 Task: Add an event with the title Lunch and Learn: Effective Email Communication in the Workplace, date '2023/10/29', time 7:50 AM to 9:50 AMand add a description: Any defects, deviations, or non-conformities identified during the Quality Assurance Check will be documented and tracked. The team will assign severity levels and work with project stakeholders to determine appropriate corrective actions and resolutions.Select event color  Lavender . Add location for the event as: Luxor, Egypt, logged in from the account softage.4@softage.netand send the event invitation to softage.10@softage.net and softage.1@softage.net. Set a reminder for the event Weekly on Sunday
Action: Mouse moved to (75, 85)
Screenshot: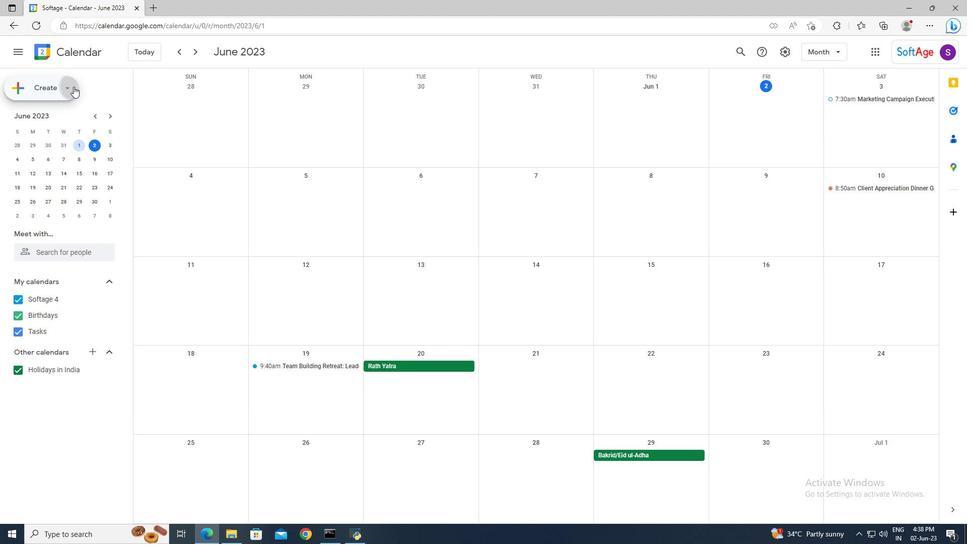 
Action: Mouse pressed left at (75, 85)
Screenshot: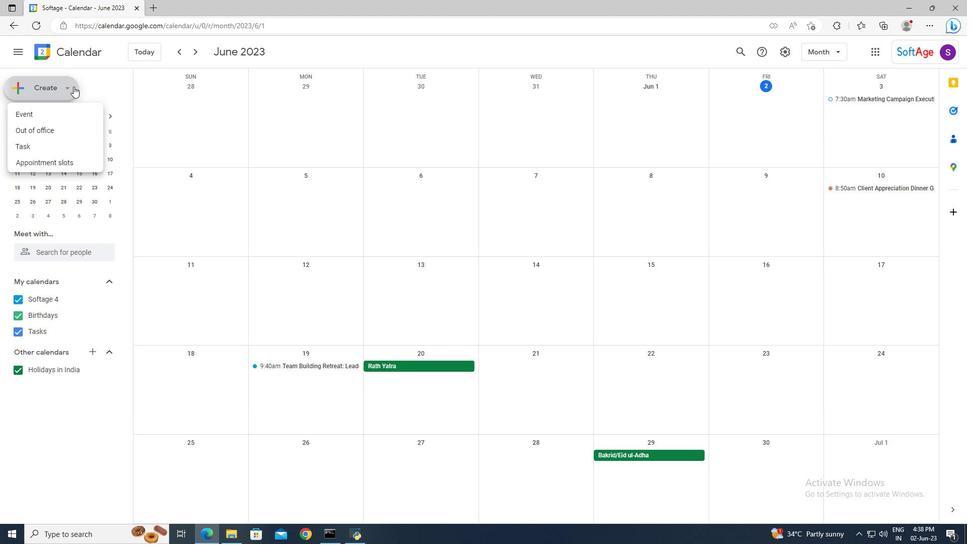 
Action: Mouse moved to (76, 111)
Screenshot: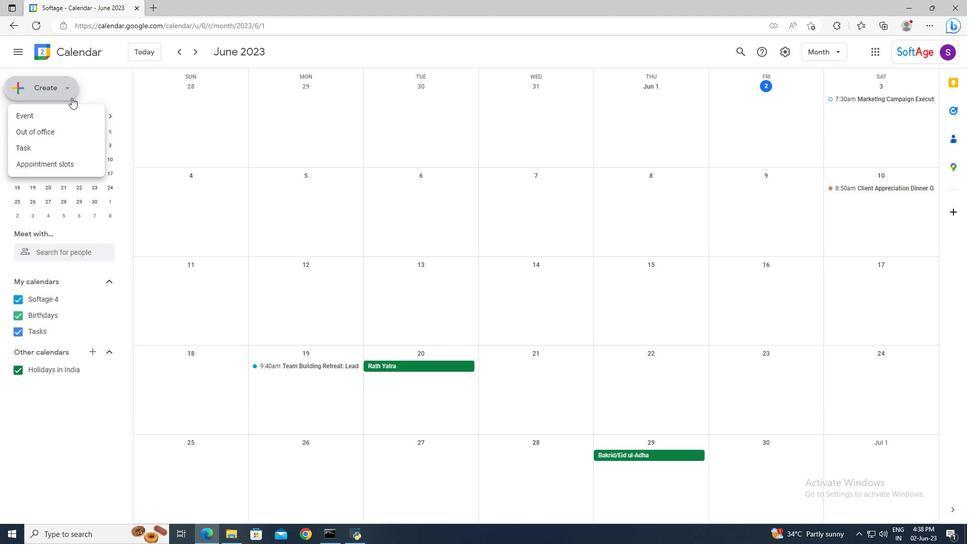 
Action: Mouse pressed left at (76, 111)
Screenshot: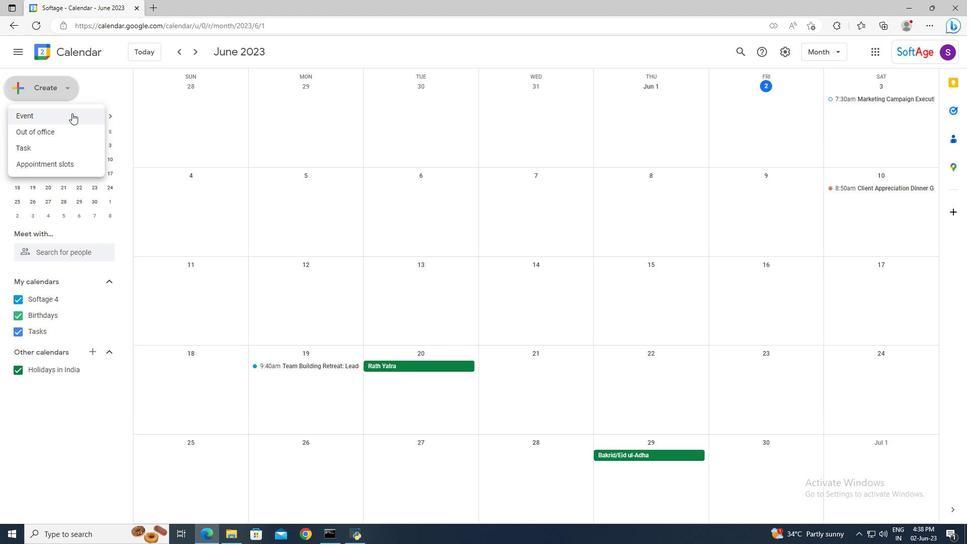 
Action: Mouse moved to (507, 335)
Screenshot: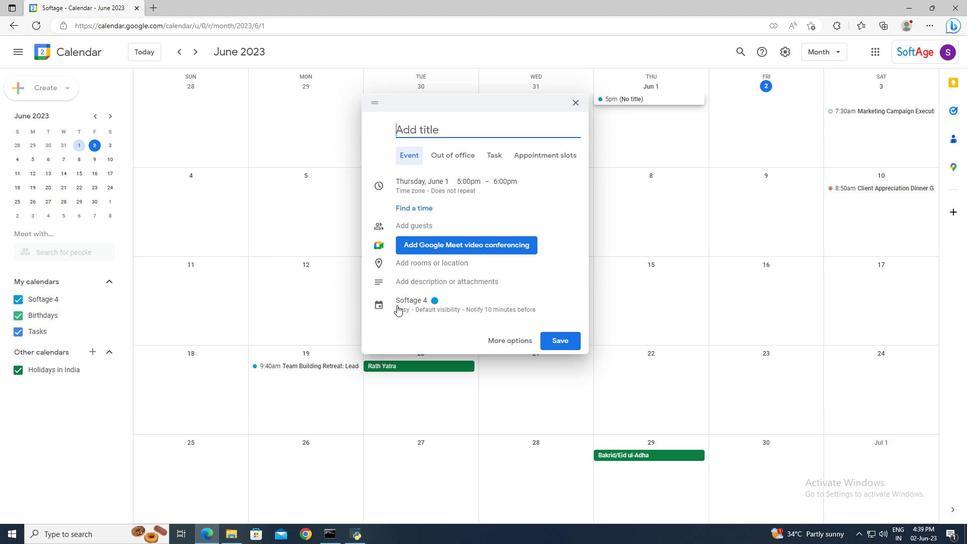 
Action: Mouse pressed left at (507, 335)
Screenshot: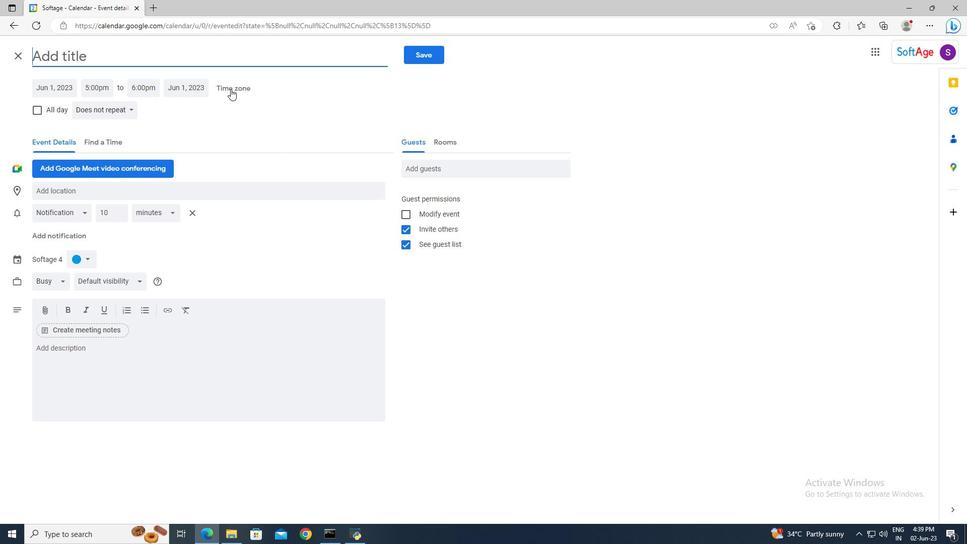 
Action: Mouse moved to (241, 61)
Screenshot: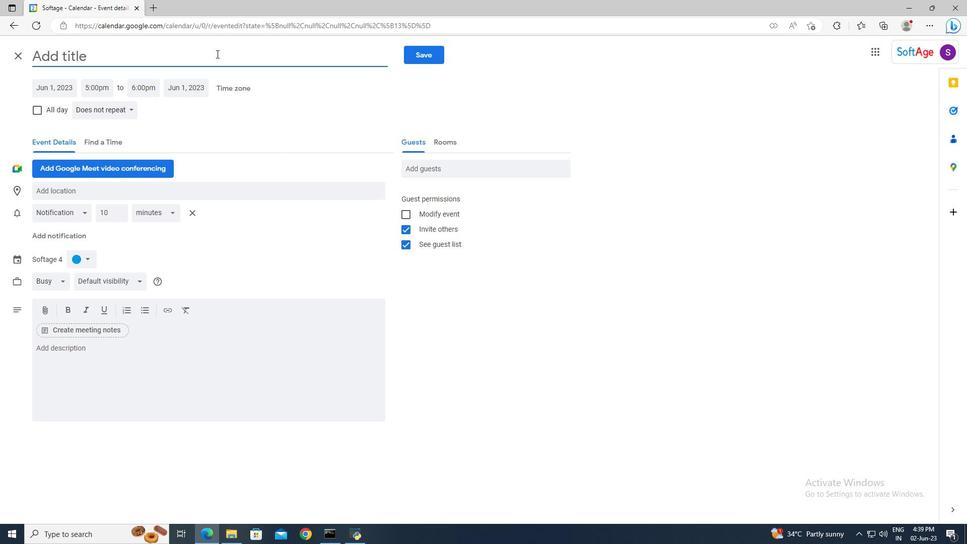 
Action: Mouse pressed left at (241, 61)
Screenshot: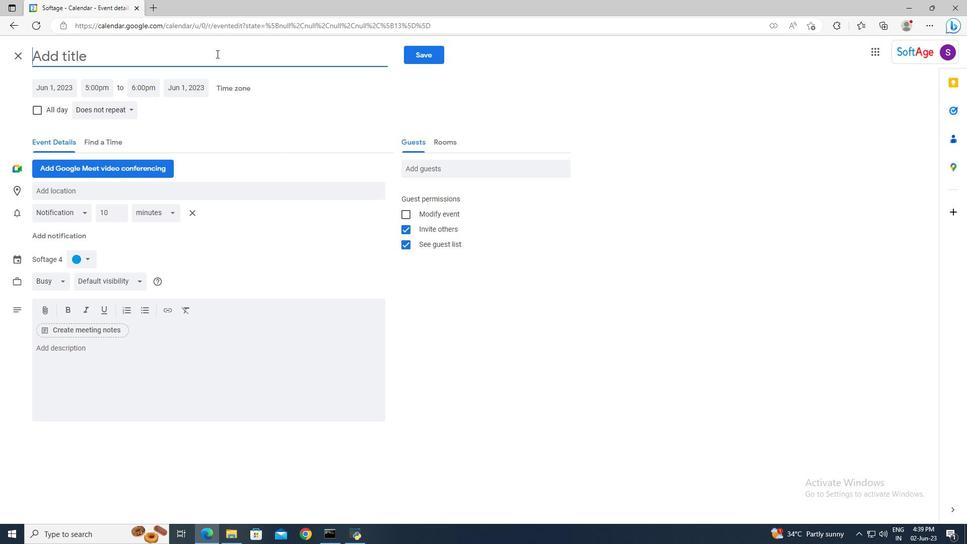 
Action: Key pressed <Key.shift>Lunch<Key.space>and<Key.space><Key.shift>Learn<Key.shift>:<Key.space><Key.shift>Effective<Key.space><Key.shift>Email<Key.space><Key.shift>Communication<Key.space>in<Key.space>the<Key.space><Key.shift_r>Workplace
Screenshot: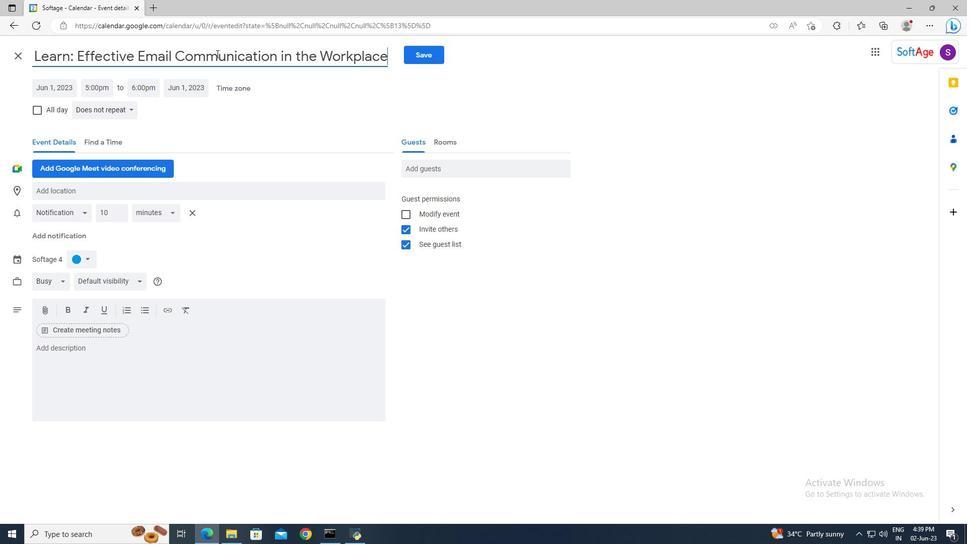 
Action: Mouse moved to (74, 88)
Screenshot: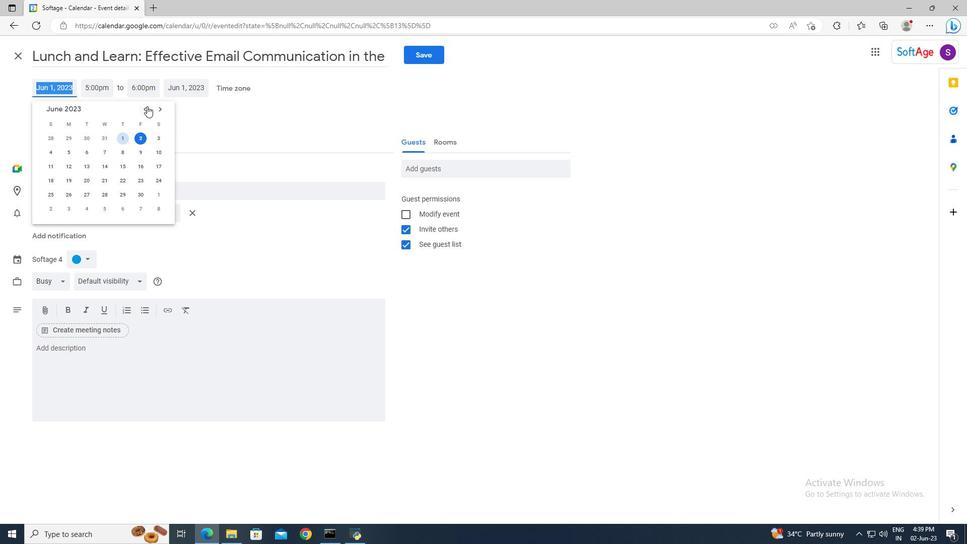 
Action: Mouse pressed left at (74, 88)
Screenshot: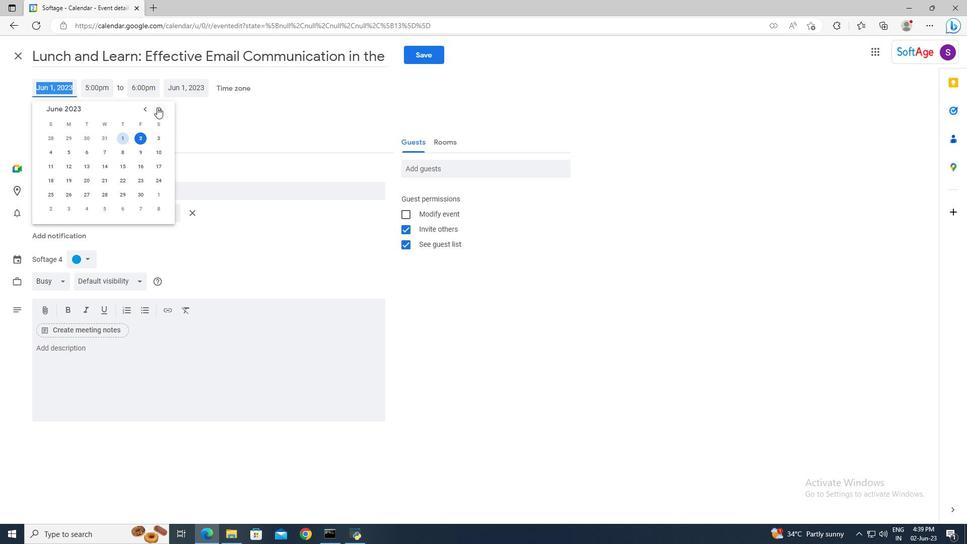 
Action: Mouse moved to (155, 107)
Screenshot: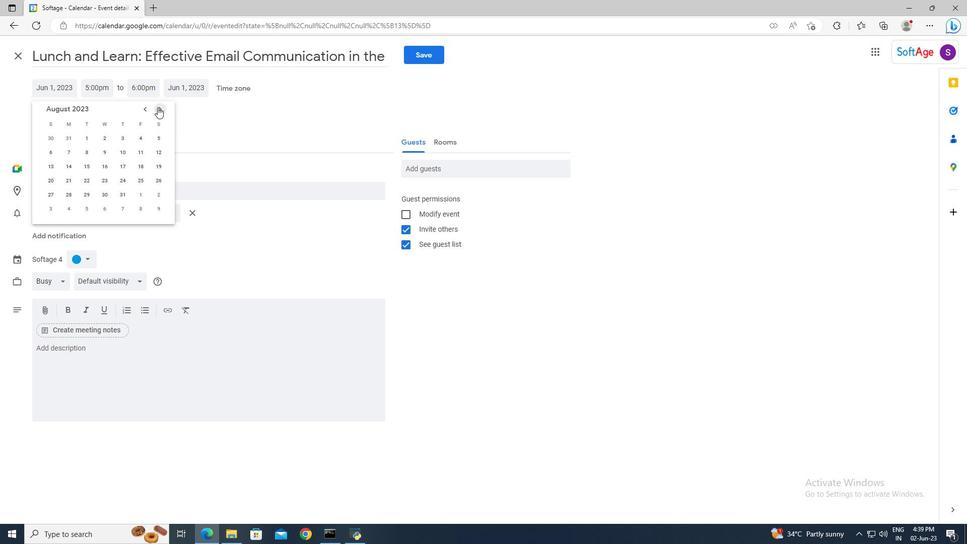 
Action: Mouse pressed left at (155, 107)
Screenshot: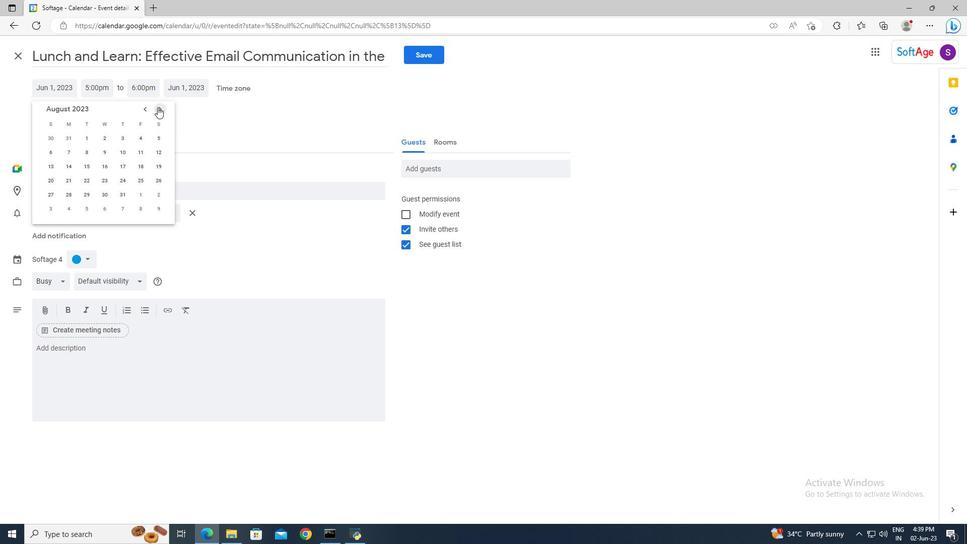 
Action: Mouse pressed left at (155, 107)
Screenshot: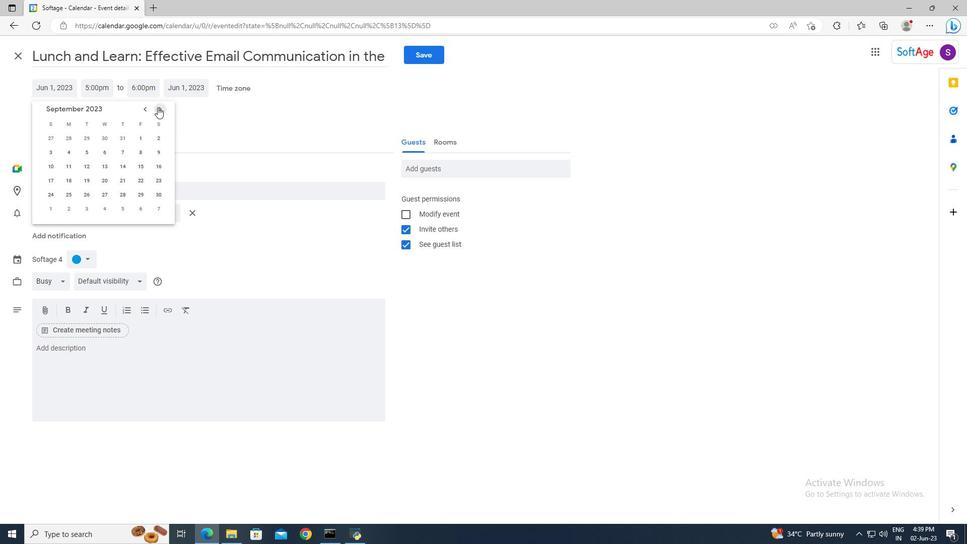 
Action: Mouse pressed left at (155, 107)
Screenshot: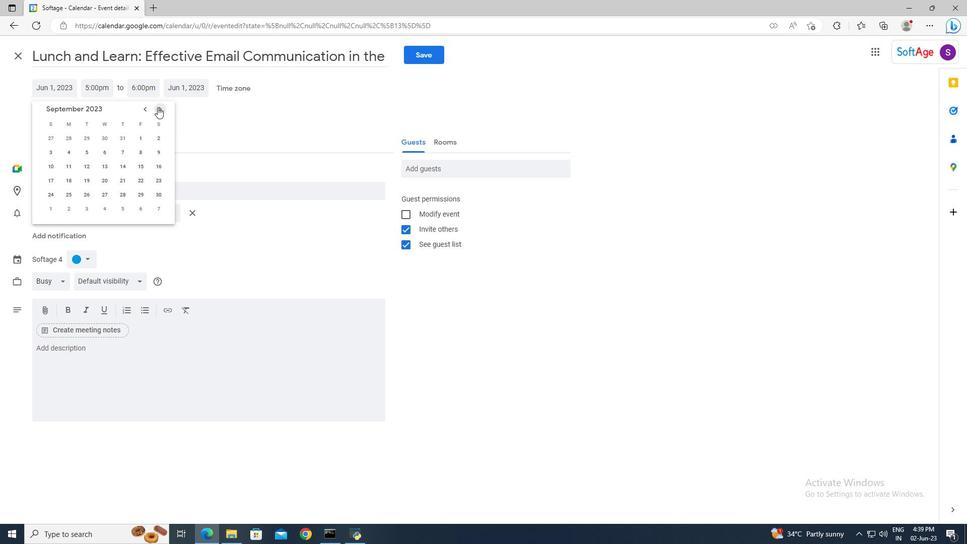 
Action: Mouse pressed left at (155, 107)
Screenshot: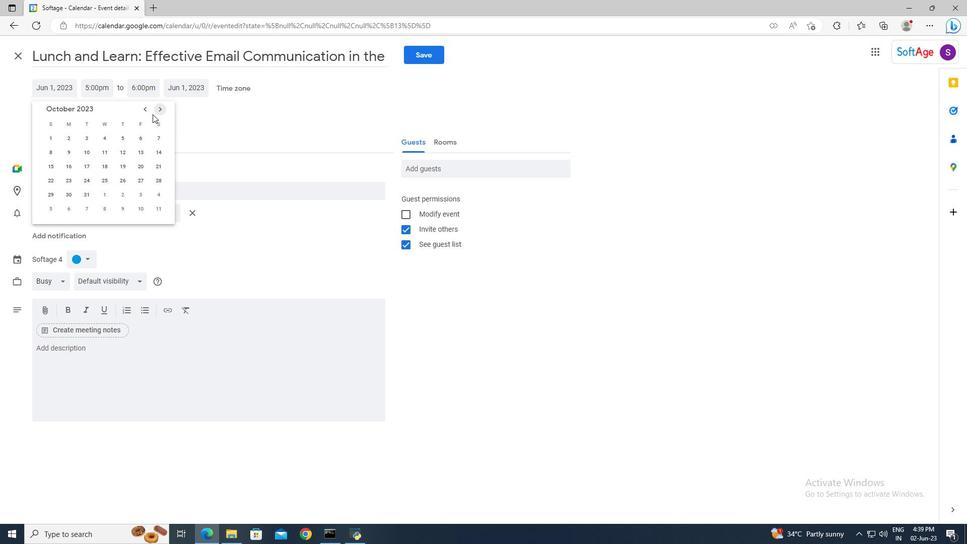 
Action: Mouse moved to (48, 194)
Screenshot: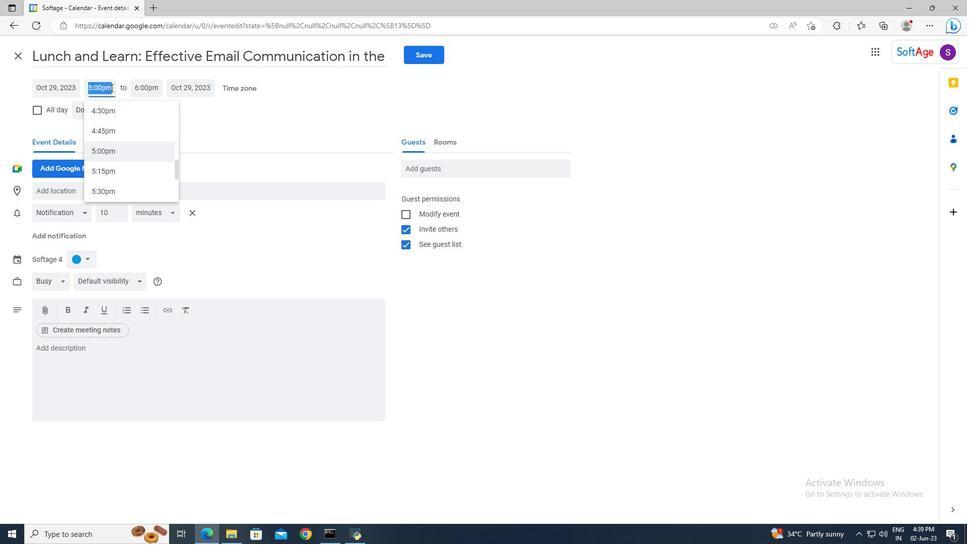 
Action: Mouse pressed left at (48, 194)
Screenshot: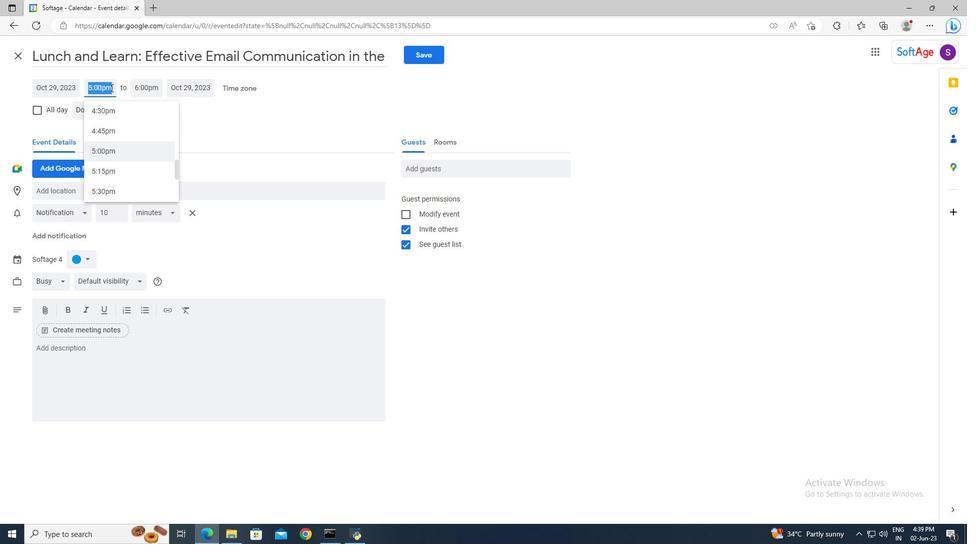 
Action: Mouse moved to (105, 89)
Screenshot: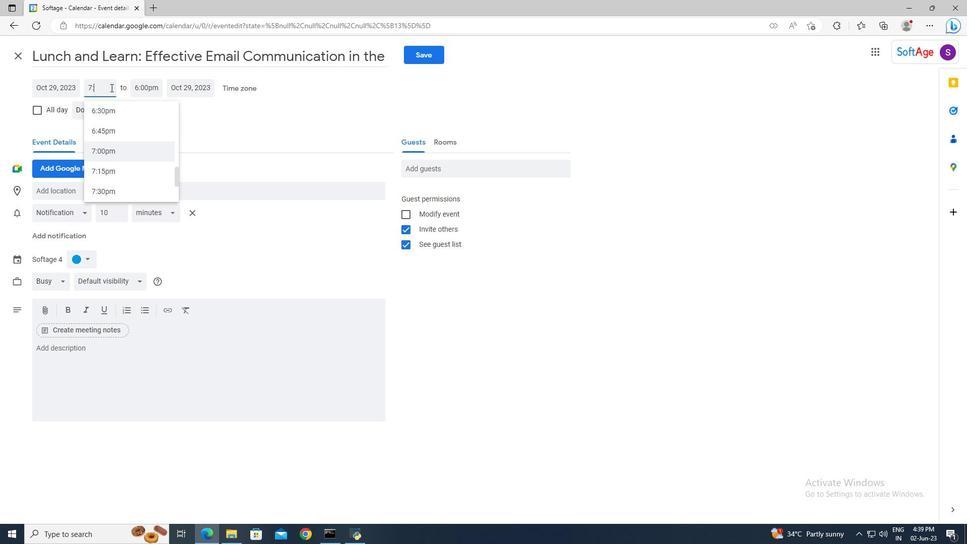
Action: Mouse pressed left at (105, 89)
Screenshot: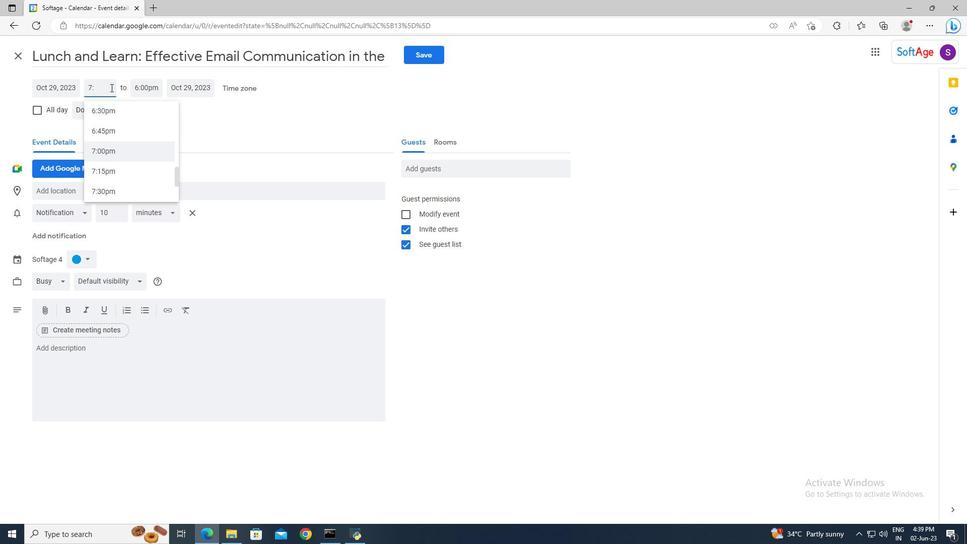 
Action: Key pressed 7<Key.shift>:50am<Key.enter><Key.tab>9<Key.shift>:50am<Key.enter>
Screenshot: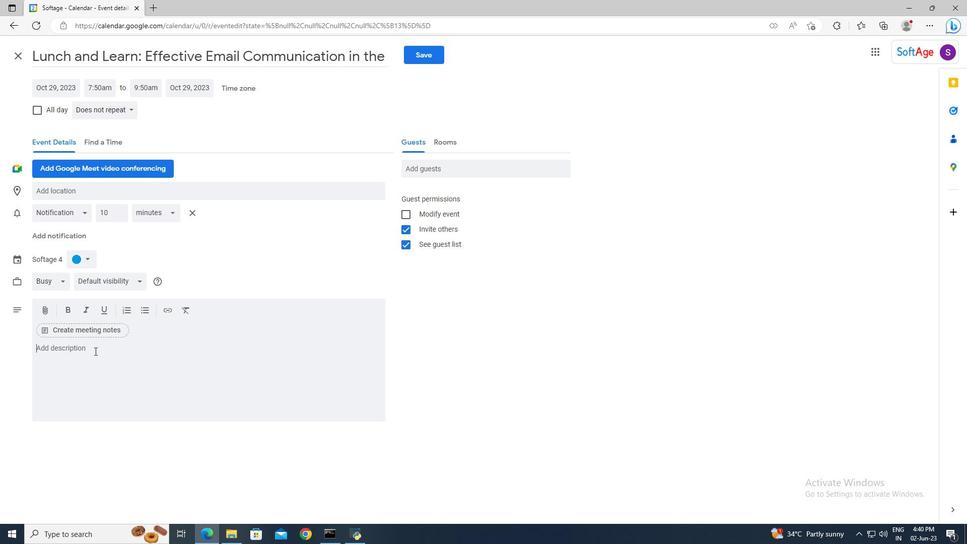 
Action: Mouse moved to (98, 347)
Screenshot: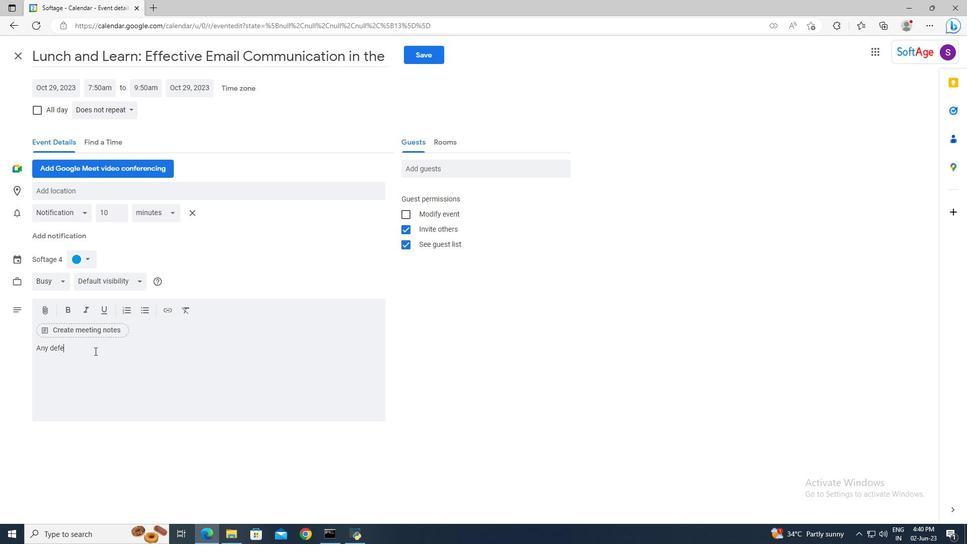 
Action: Mouse pressed left at (98, 347)
Screenshot: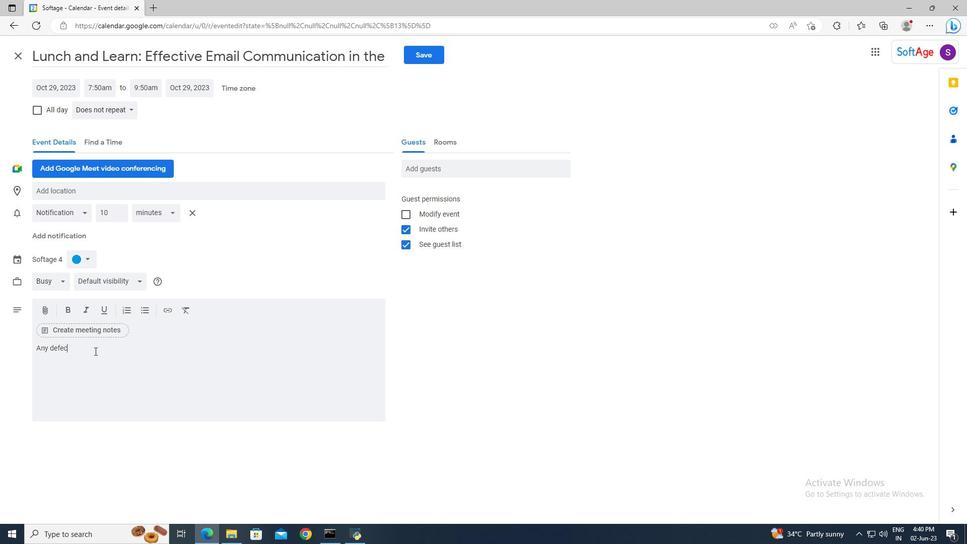 
Action: Key pressed <Key.shift><Key.shift><Key.shift><Key.shift><Key.shift><Key.shift><Key.shift><Key.shift><Key.shift><Key.shift><Key.shift><Key.shift><Key.shift>Any<Key.space>defects,<Key.space>deviations,<Key.space>or<Key.space>non-conformities<Key.space>identified<Key.space>during<Key.space>the<Key.space><Key.shift>Quality<Key.space><Key.shift>Assurance<Key.space><Key.shift>Check<Key.space>will<Key.space>be<Key.space>documented<Key.space>and<Key.space>tracked.<Key.space><Key.shift>The<Key.space>team<Key.space>will<Key.space>assign<Key.space>severity<Key.space>levels<Key.space>and<Key.space>work<Key.space>with<Key.space>project<Key.space>stakeholders<Key.space>to<Key.space>determine<Key.space>appropriate<Key.space>core<Key.backspace>rective<Key.space>actions<Key.space>and<Key.space>resolutions.
Screenshot: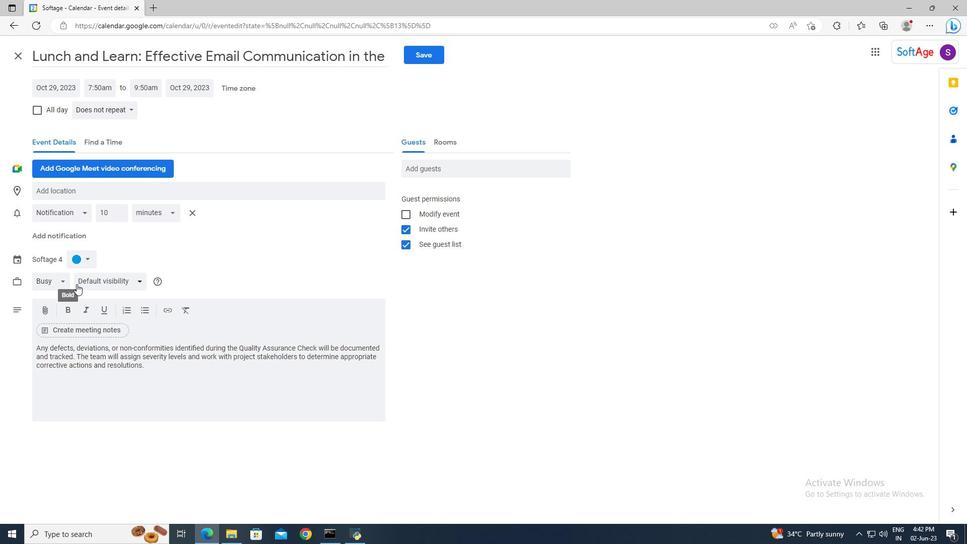 
Action: Mouse moved to (66, 195)
Screenshot: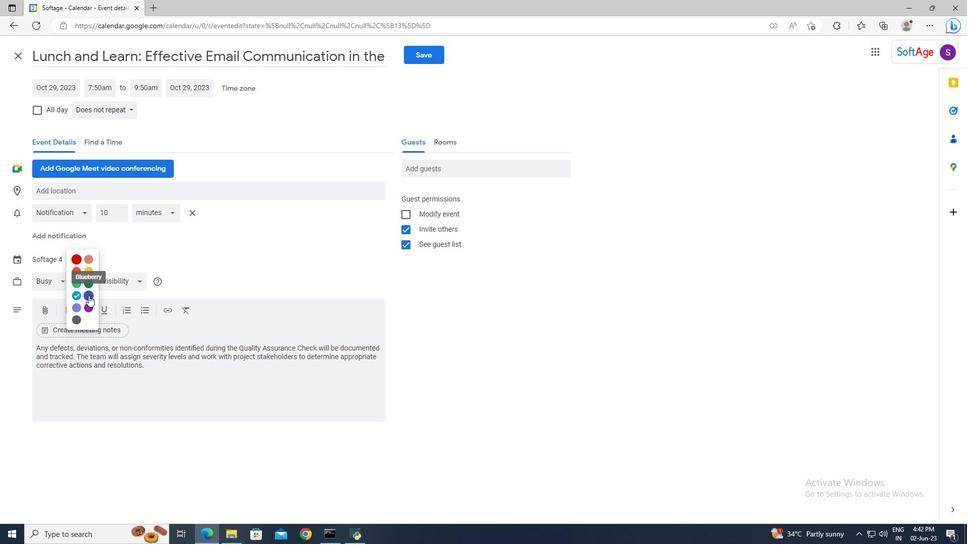 
Action: Mouse pressed left at (66, 195)
Screenshot: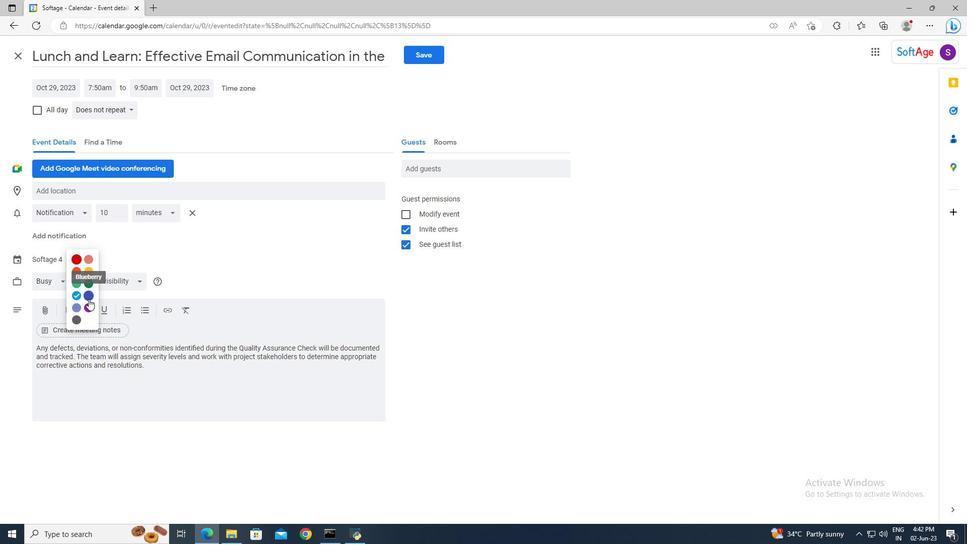 
Action: Key pressed <Key.shift>Lavender
Screenshot: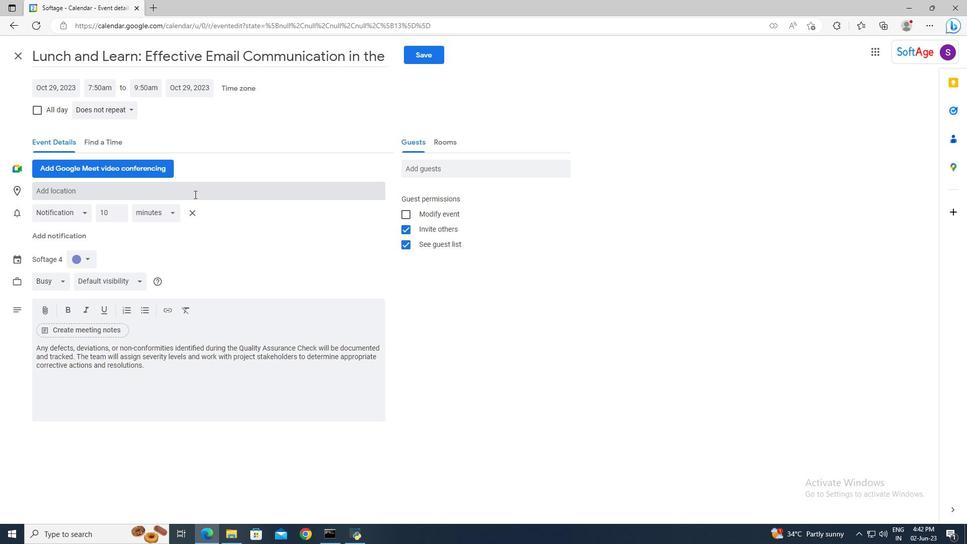 
Action: Mouse moved to (73, 86)
Screenshot: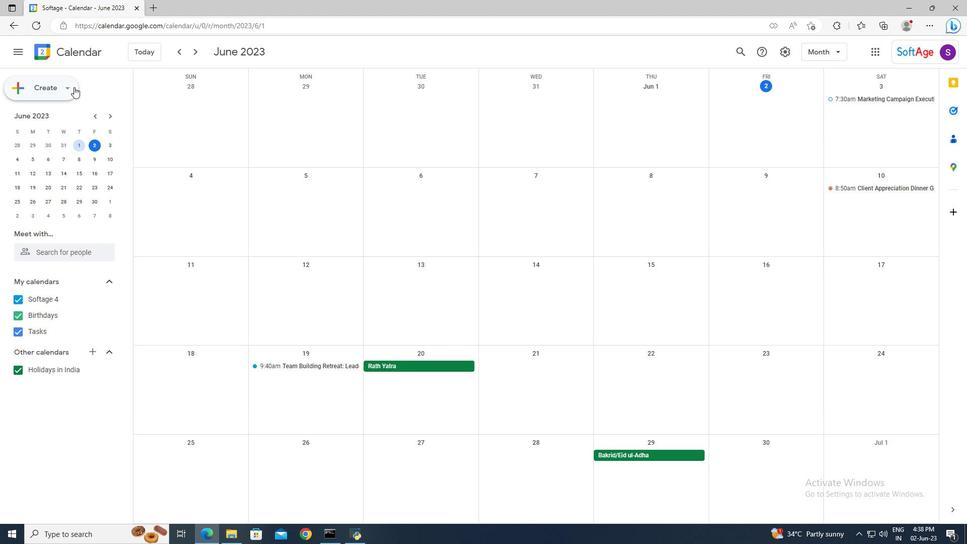 
Action: Mouse pressed left at (73, 86)
Screenshot: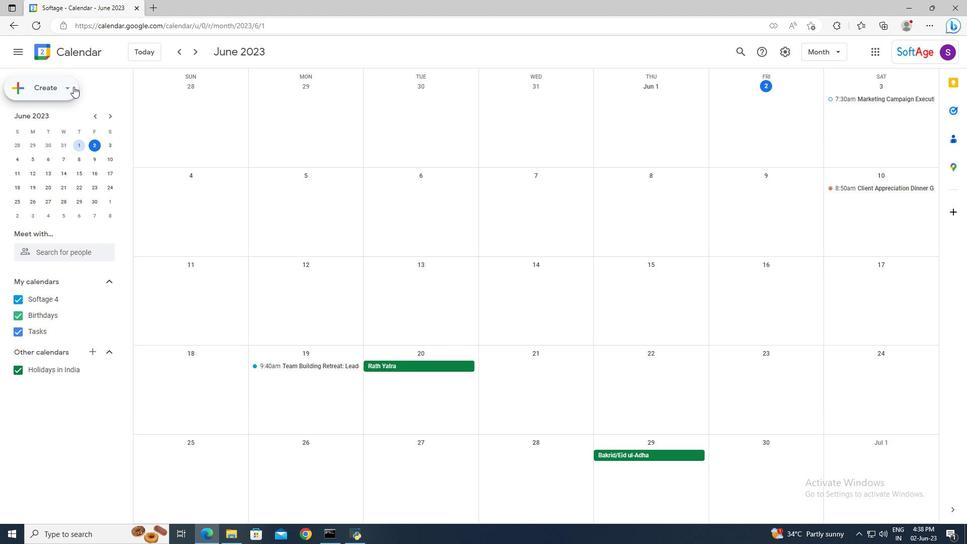 
Action: Mouse moved to (72, 113)
Screenshot: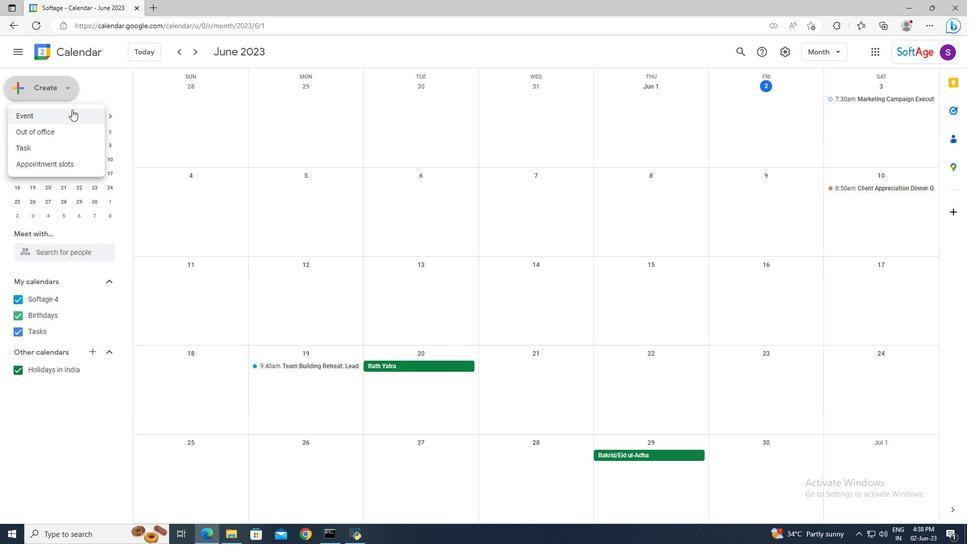 
Action: Mouse pressed left at (72, 113)
Screenshot: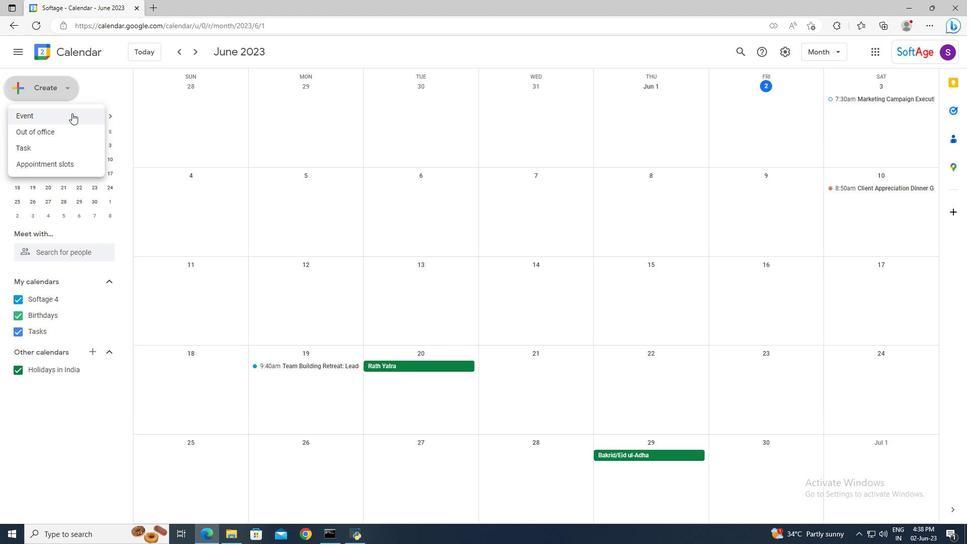 
Action: Mouse moved to (502, 343)
Screenshot: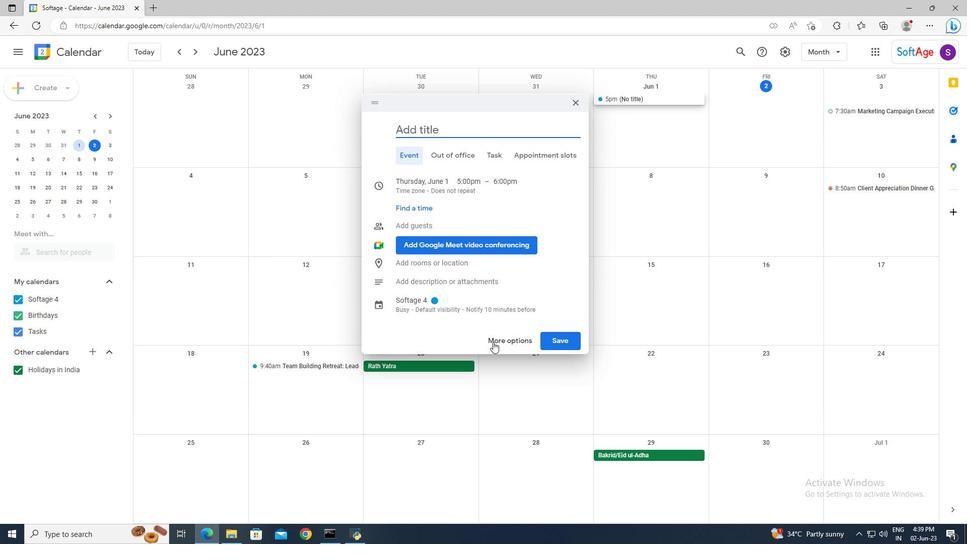 
Action: Mouse pressed left at (502, 343)
Screenshot: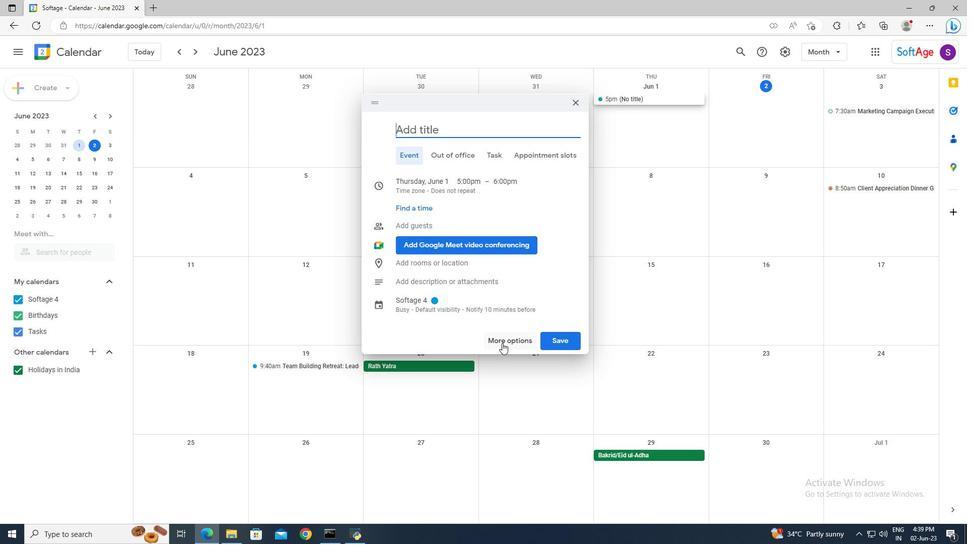 
Action: Mouse moved to (216, 53)
Screenshot: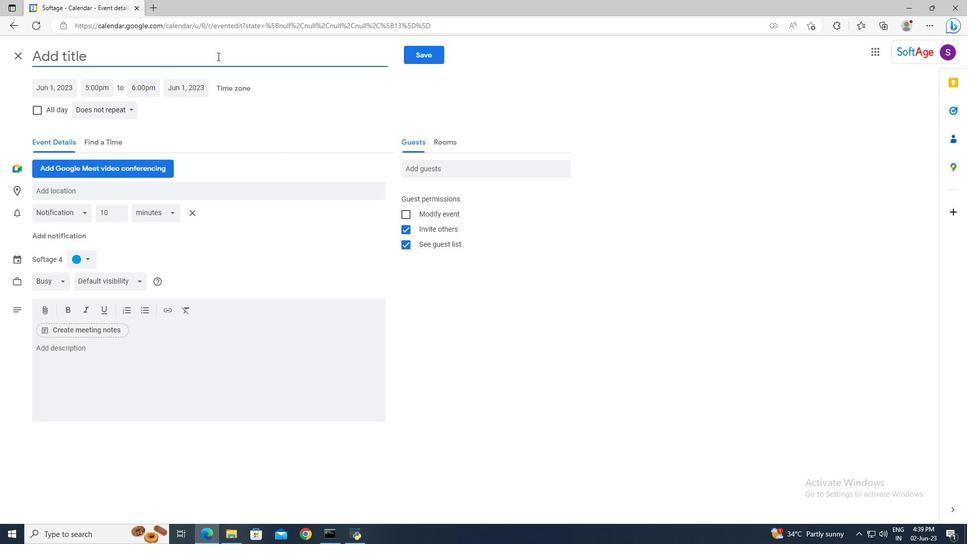 
Action: Mouse pressed left at (216, 53)
Screenshot: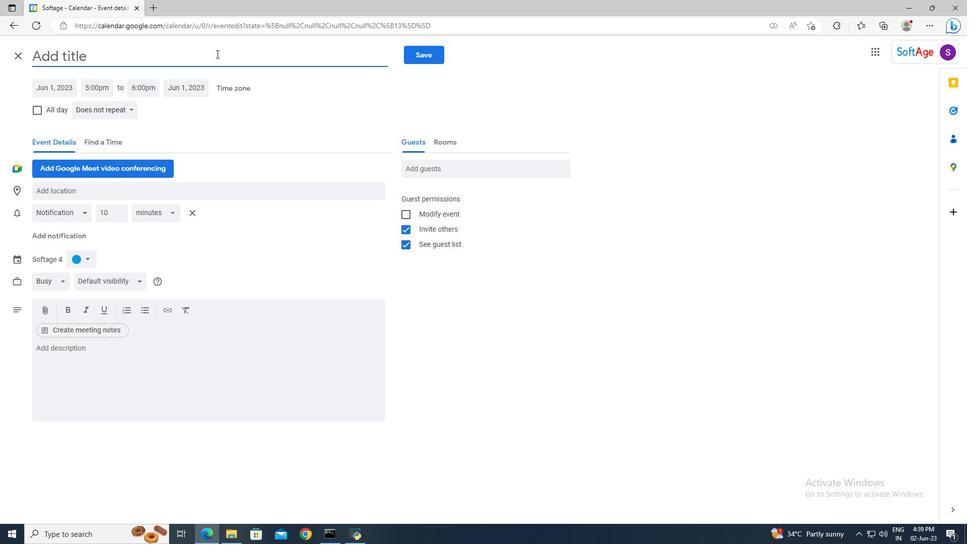 
Action: Key pressed <Key.shift>Lunch<Key.space>and<Key.space><Key.shift>Learn<Key.shift>:<Key.space><Key.shift>Effective<Key.space><Key.shift>Email<Key.space><Key.shift>Communication<Key.space>in<Key.space>the<Key.space><Key.shift><Key.shift><Key.shift><Key.shift><Key.shift><Key.shift><Key.shift><Key.shift><Key.shift><Key.shift><Key.shift>Workplace
Screenshot: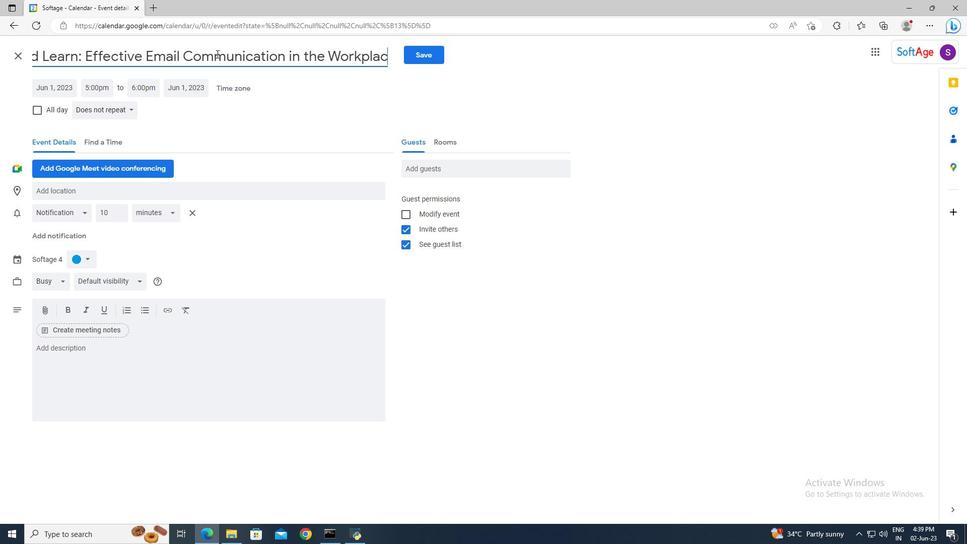 
Action: Mouse moved to (67, 88)
Screenshot: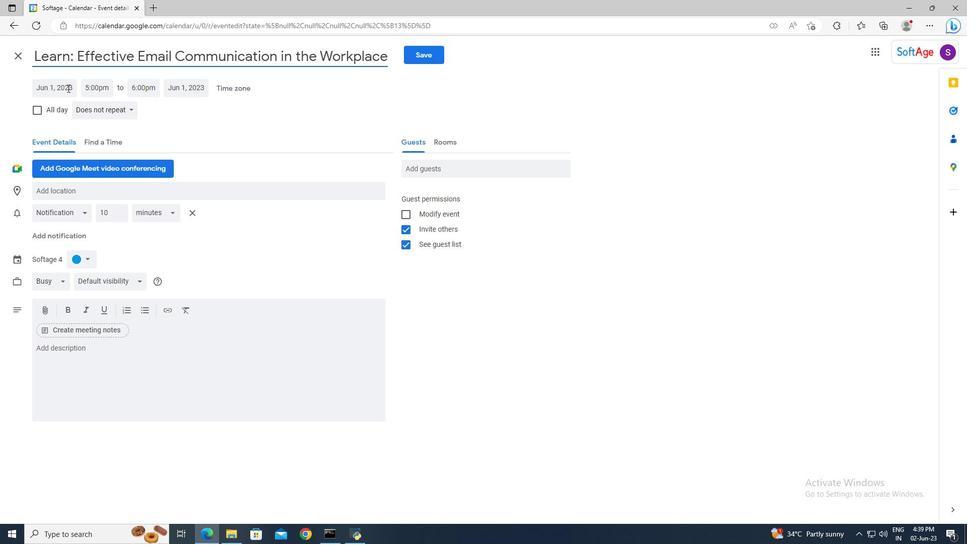 
Action: Mouse pressed left at (67, 88)
Screenshot: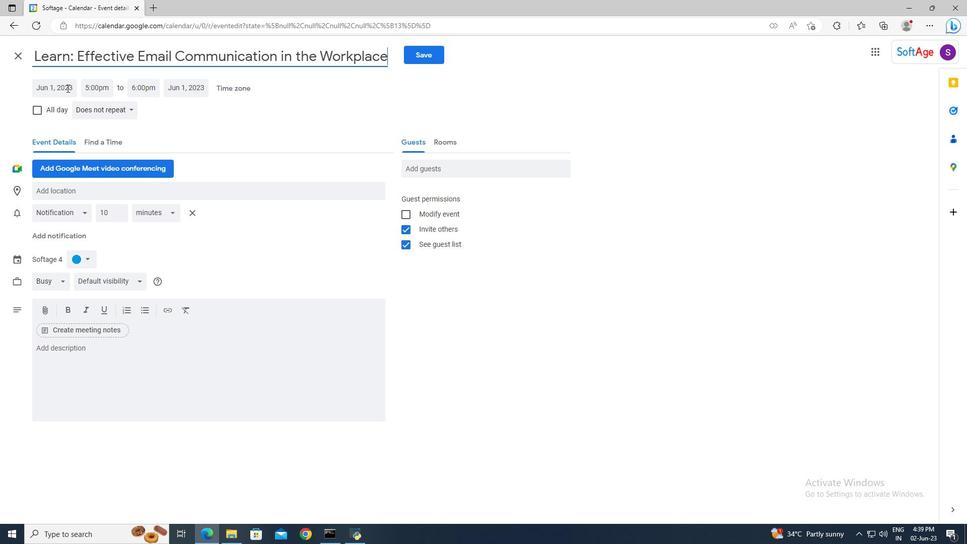 
Action: Mouse moved to (157, 107)
Screenshot: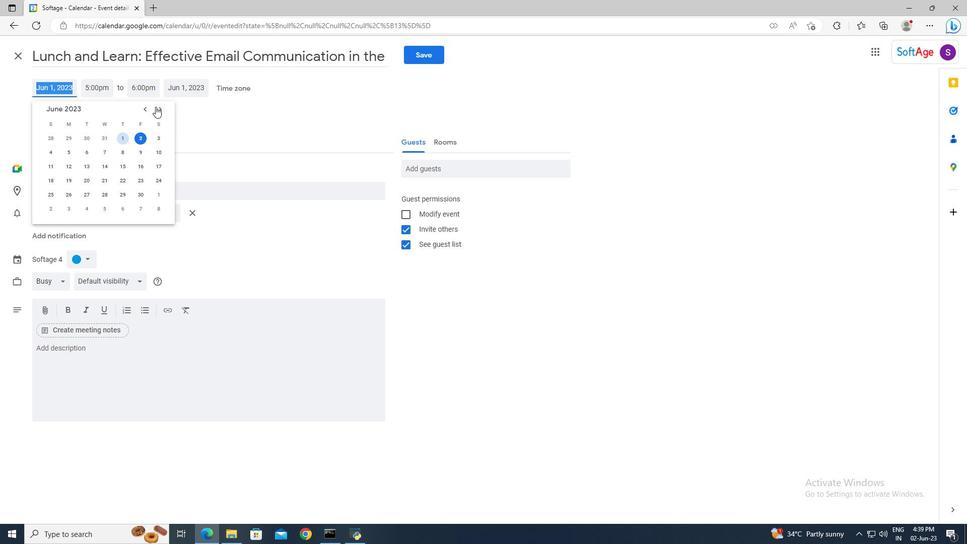 
Action: Mouse pressed left at (157, 107)
Screenshot: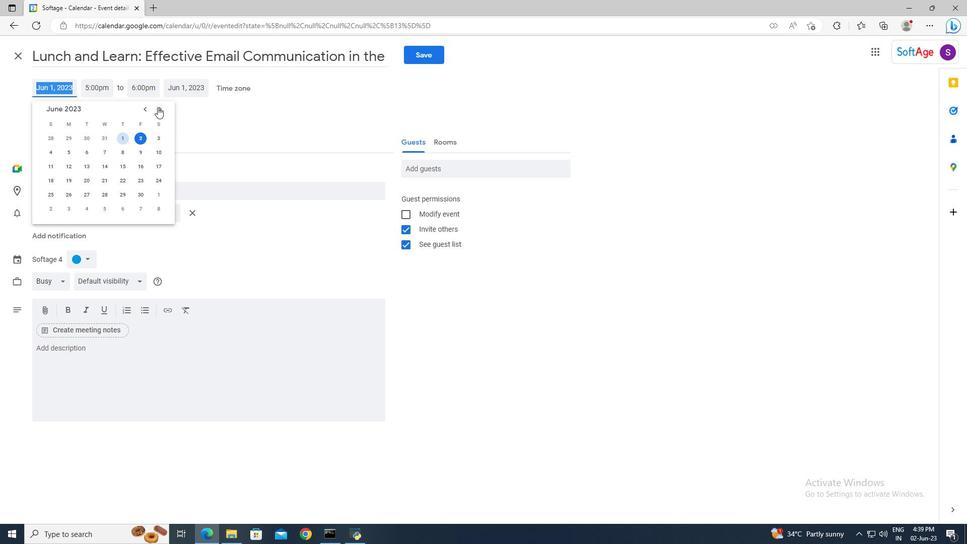 
Action: Mouse pressed left at (157, 107)
Screenshot: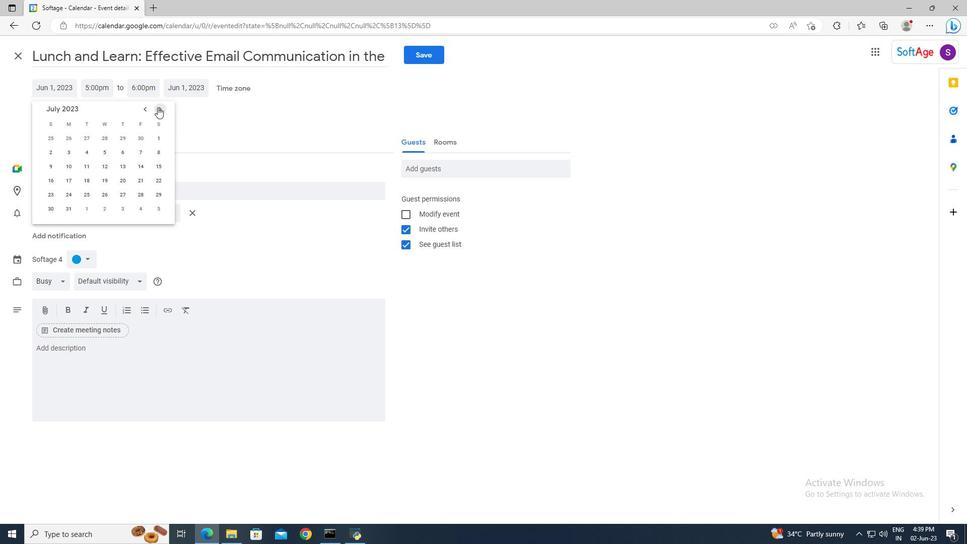 
Action: Mouse pressed left at (157, 107)
Screenshot: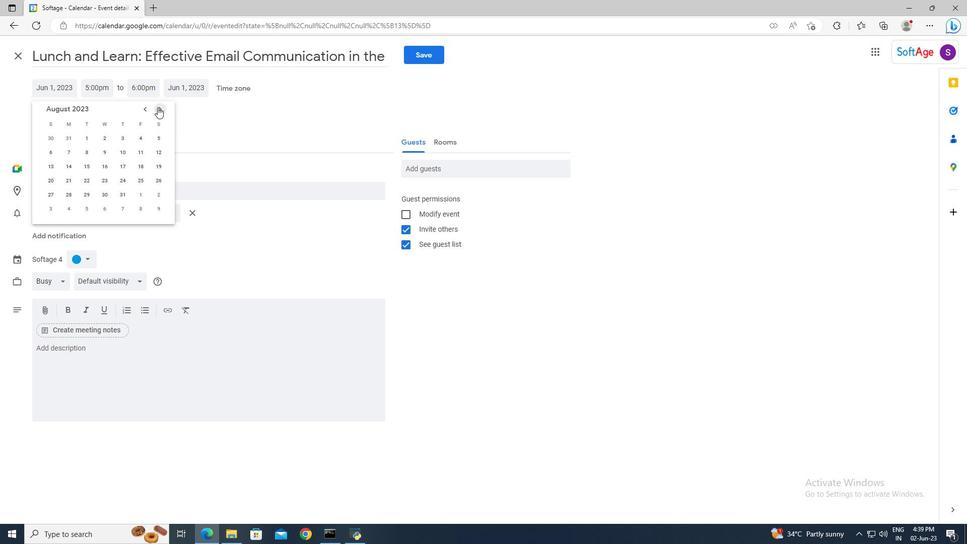 
Action: Mouse pressed left at (157, 107)
Screenshot: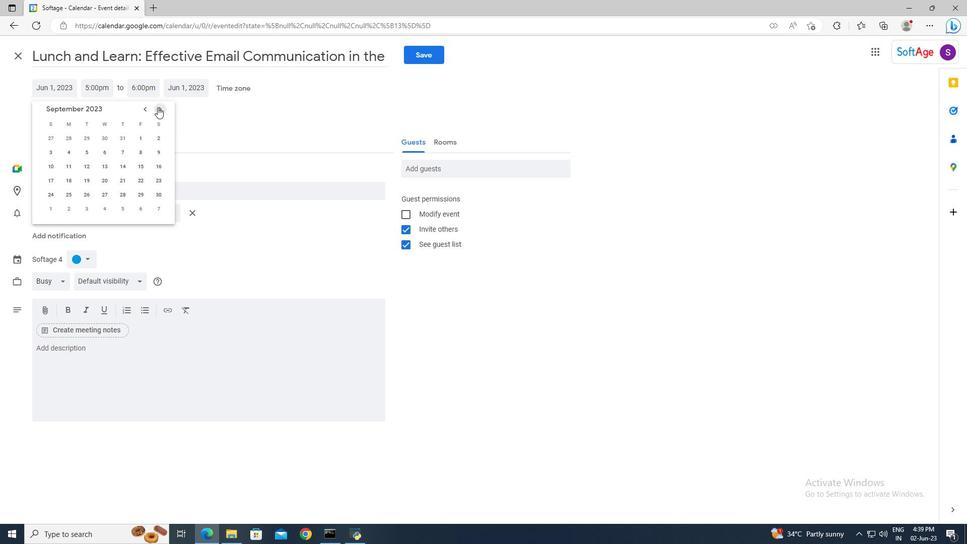 
Action: Mouse moved to (50, 193)
Screenshot: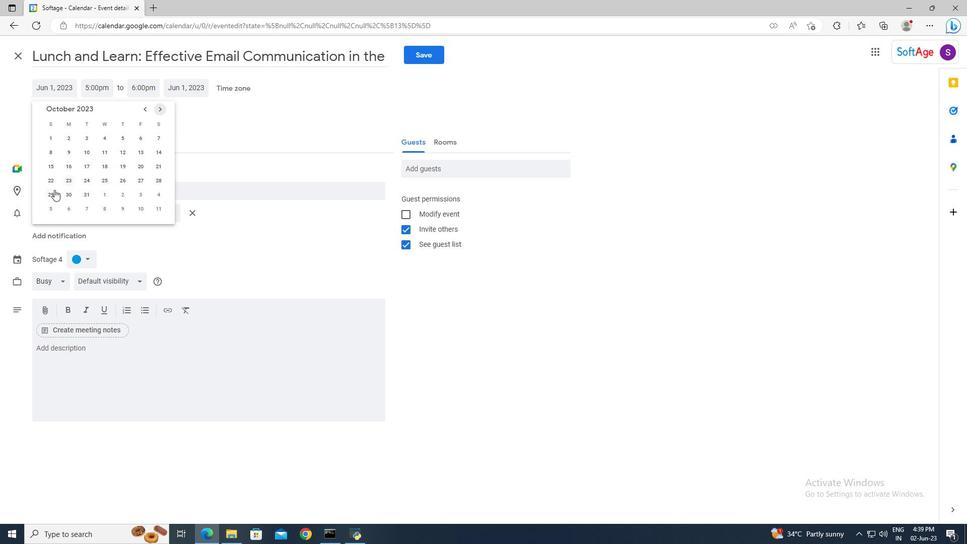 
Action: Mouse pressed left at (50, 193)
Screenshot: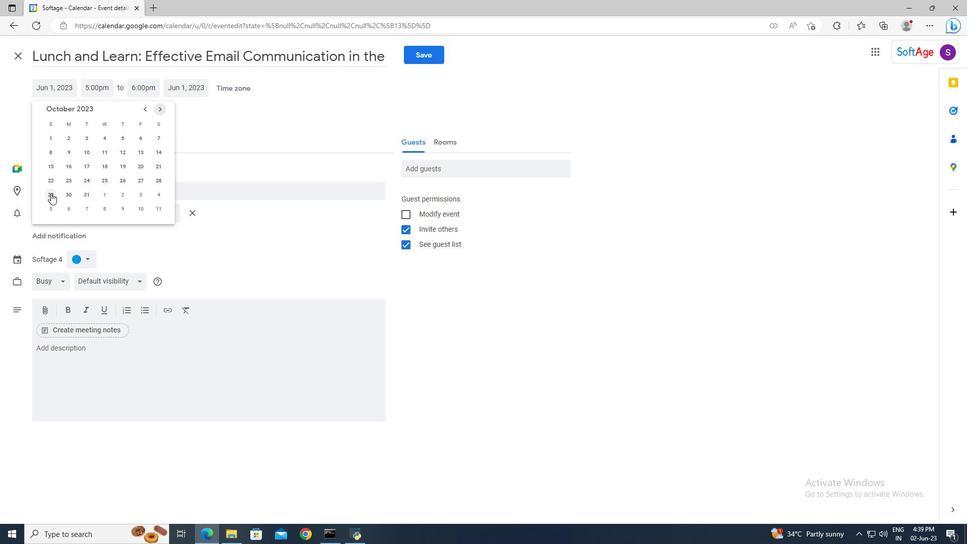 
Action: Mouse moved to (110, 87)
Screenshot: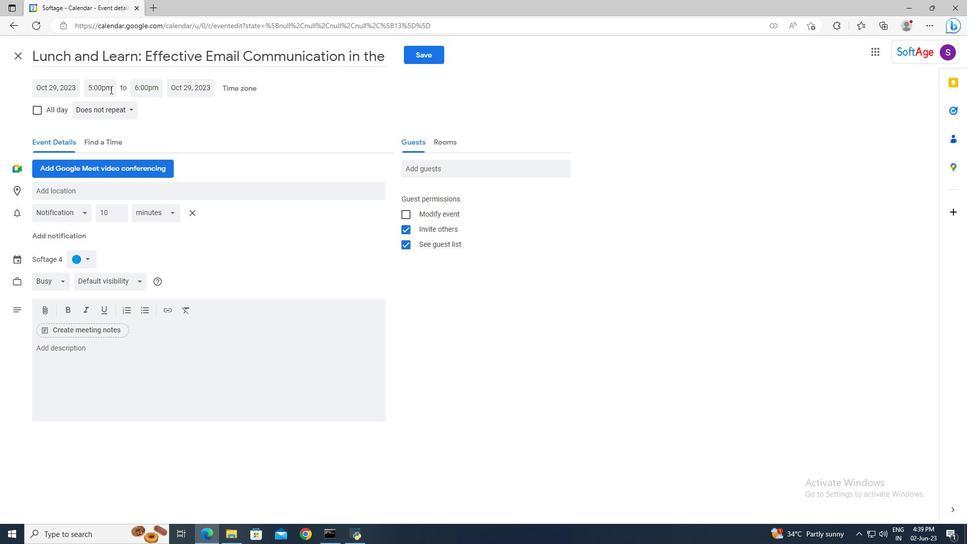 
Action: Mouse pressed left at (110, 87)
Screenshot: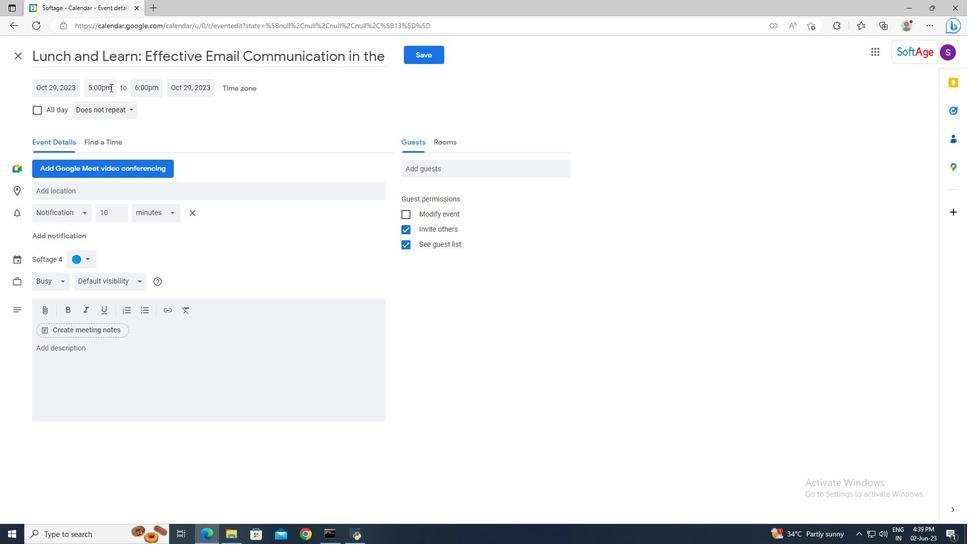
Action: Key pressed 7<Key.shift>:50am<Key.enter><Key.tab>9<Key.shift>:50<Key.enter>
Screenshot: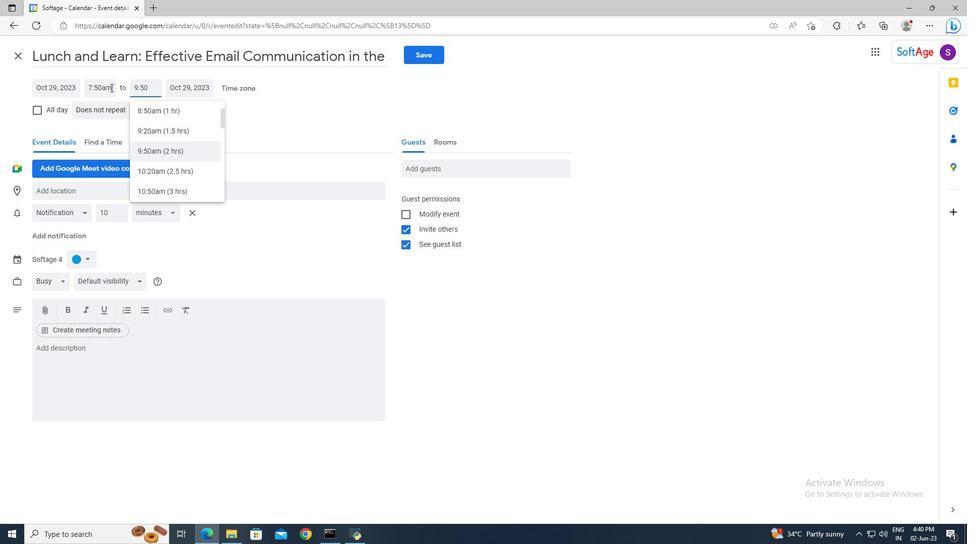 
Action: Mouse moved to (94, 351)
Screenshot: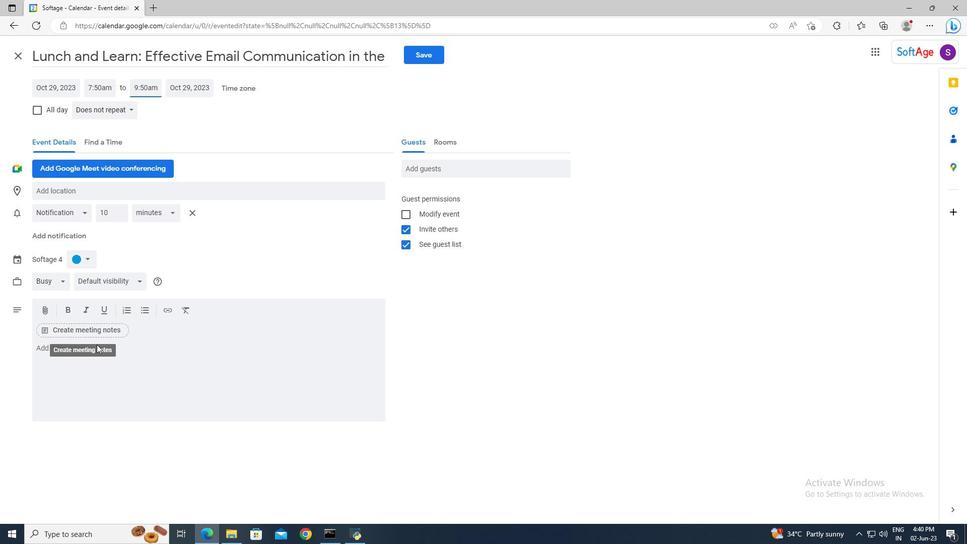
Action: Mouse pressed left at (94, 351)
Screenshot: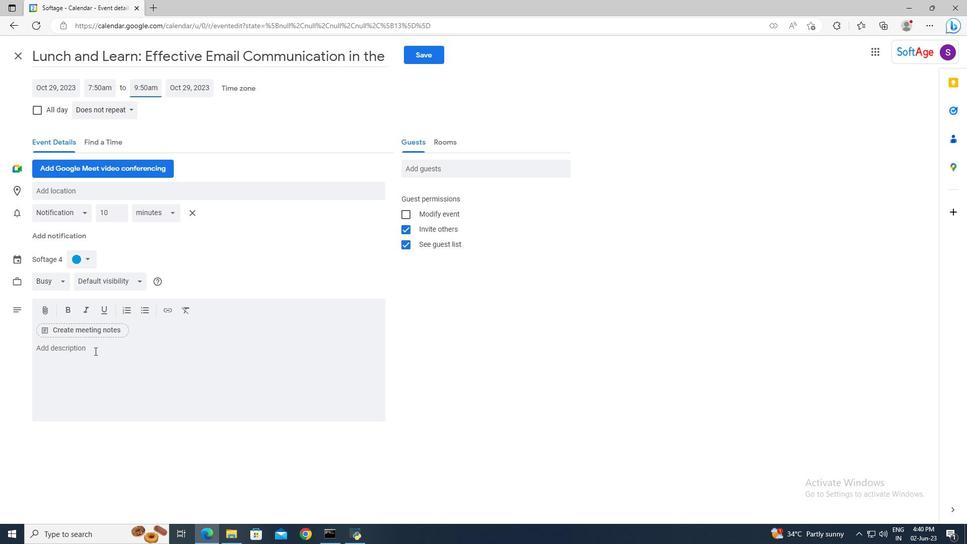 
Action: Key pressed <Key.shift>Any<Key.space>defects,<Key.space>deviations,<Key.space>or<Key.space>non-conformities<Key.space>identified<Key.space>during<Key.space>the<Key.space><Key.shift>Quality<Key.space><Key.shift><Key.shift><Key.shift><Key.shift>Assurance<Key.space><Key.shift>Check<Key.space>will<Key.space>be<Key.space>documented<Key.space>and<Key.space>tracked.<Key.space><Key.shift>The<Key.space><Key.shift>T<Key.backspace>team<Key.space>will<Key.space>assign<Key.space>severity<Key.space>levels<Key.space>and<Key.space>work<Key.space>with<Key.space>projec<Key.space><Key.backspace>t<Key.space>stakeholders<Key.space>to<Key.space>determine<Key.space>appropriate<Key.space>corrective<Key.space>actions<Key.space>and<Key.space>resolutions.
Screenshot: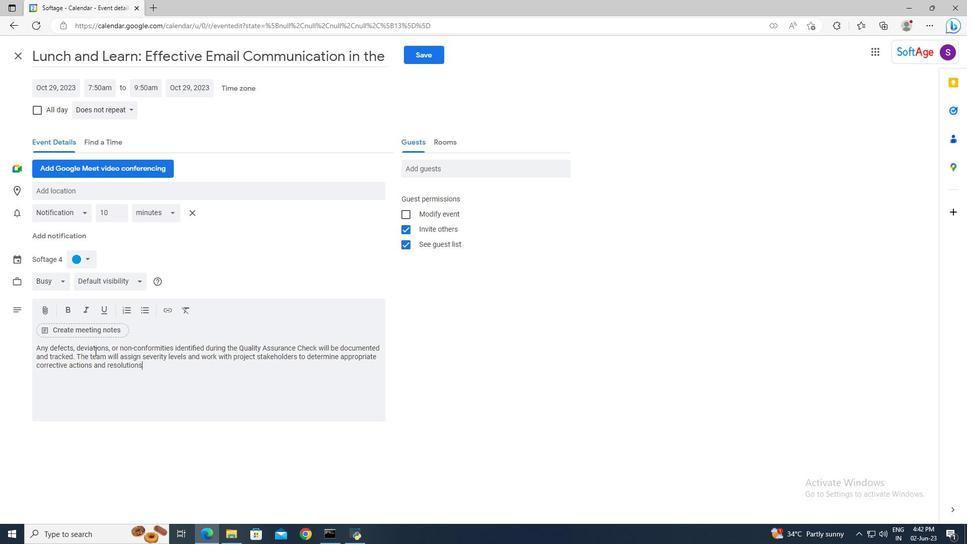 
Action: Mouse moved to (88, 260)
Screenshot: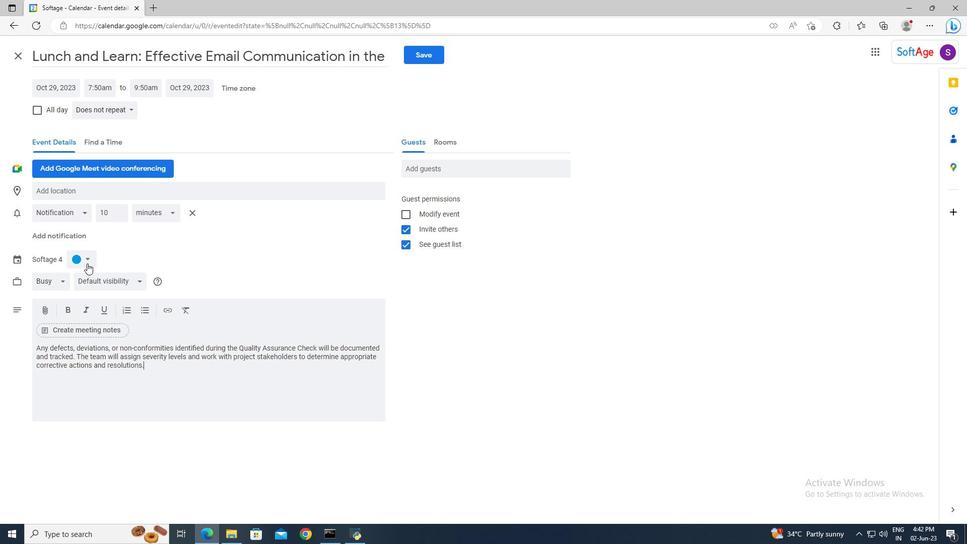
Action: Mouse pressed left at (88, 260)
Screenshot: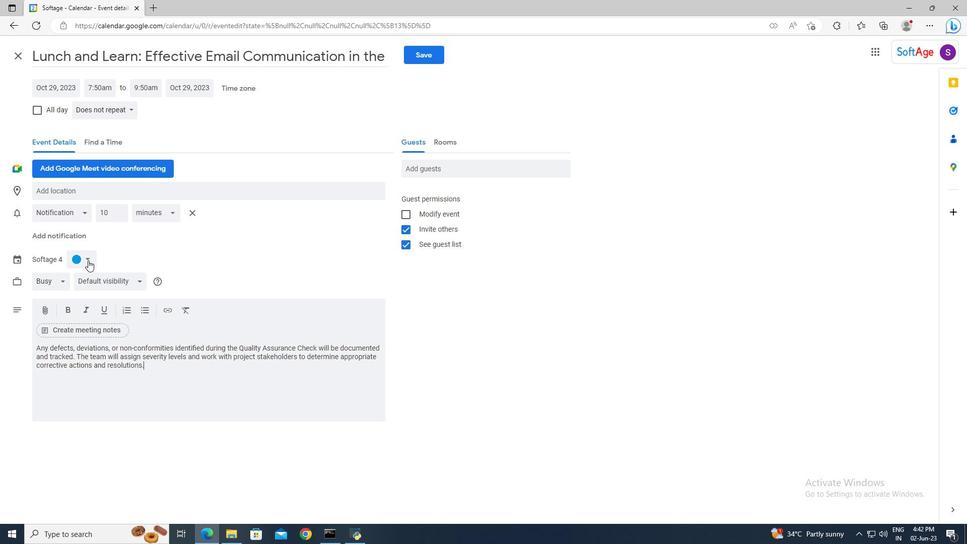 
Action: Mouse moved to (77, 308)
Screenshot: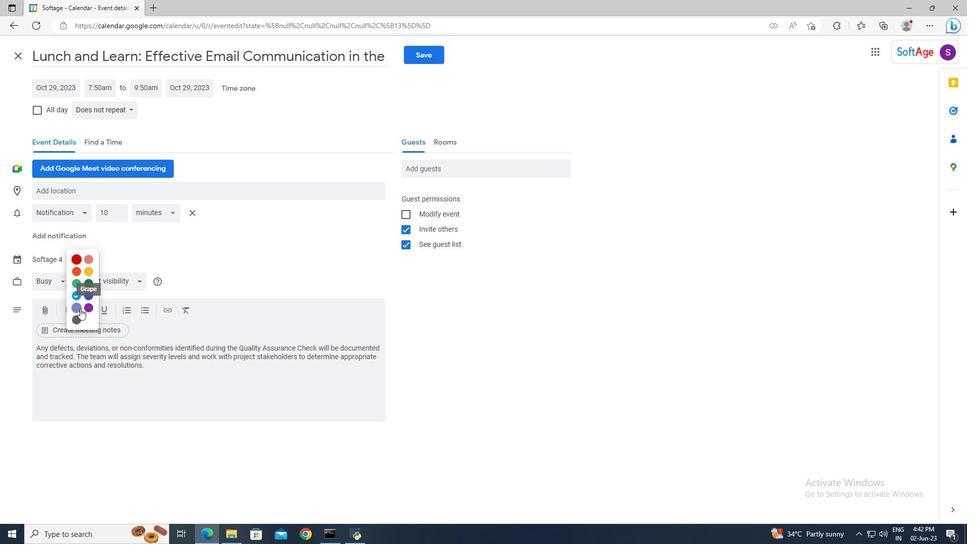 
Action: Mouse pressed left at (77, 308)
Screenshot: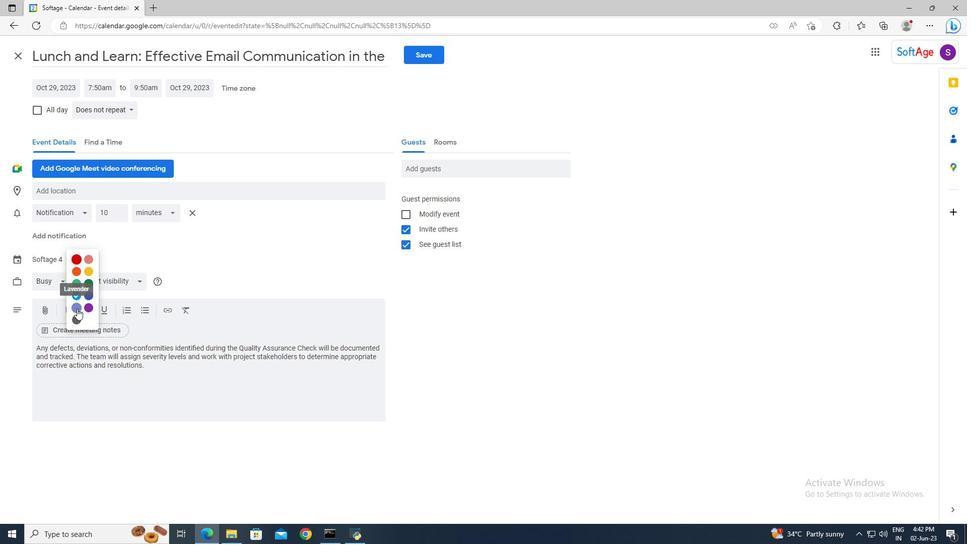 
Action: Mouse moved to (194, 193)
Screenshot: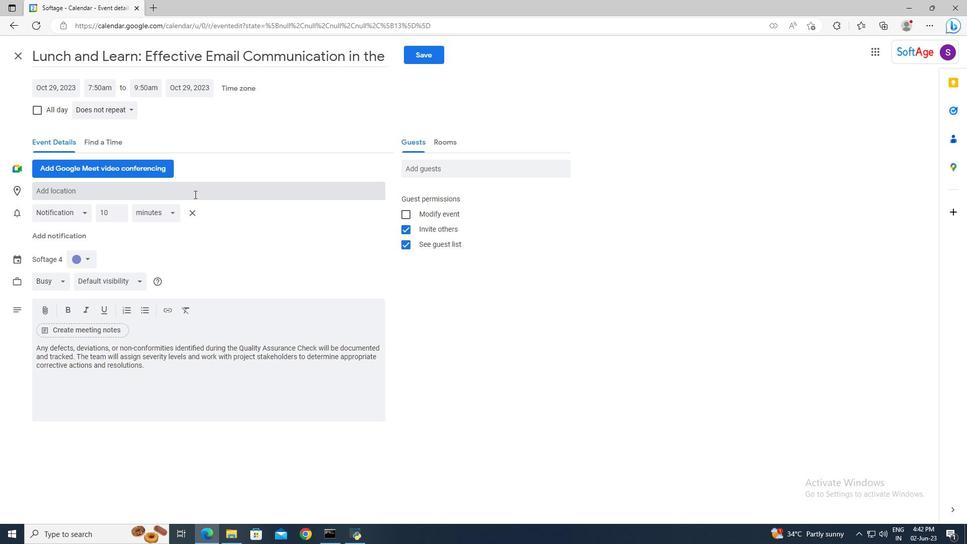 
Action: Mouse pressed left at (194, 193)
Screenshot: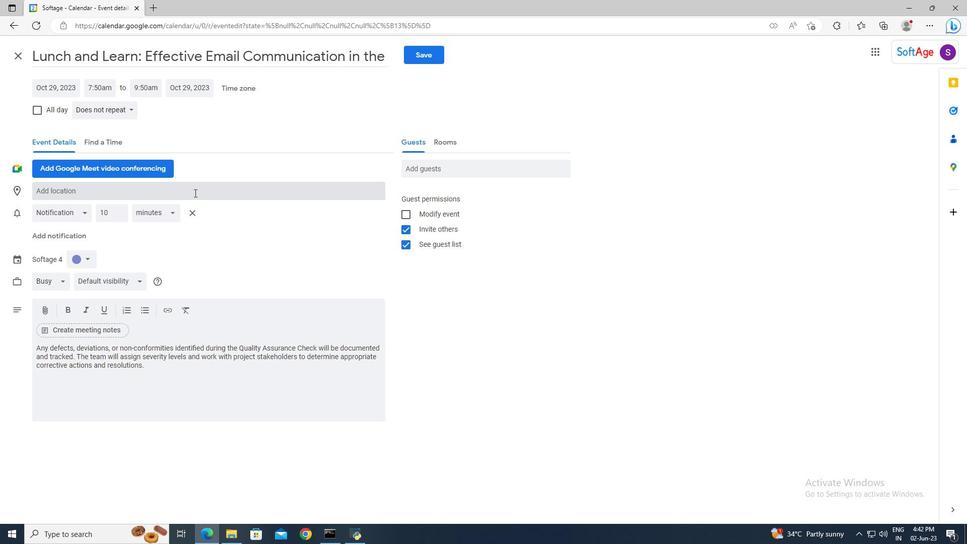 
Action: Key pressed <Key.shift>Luxor,<Key.space><Key.shift>Egypt
Screenshot: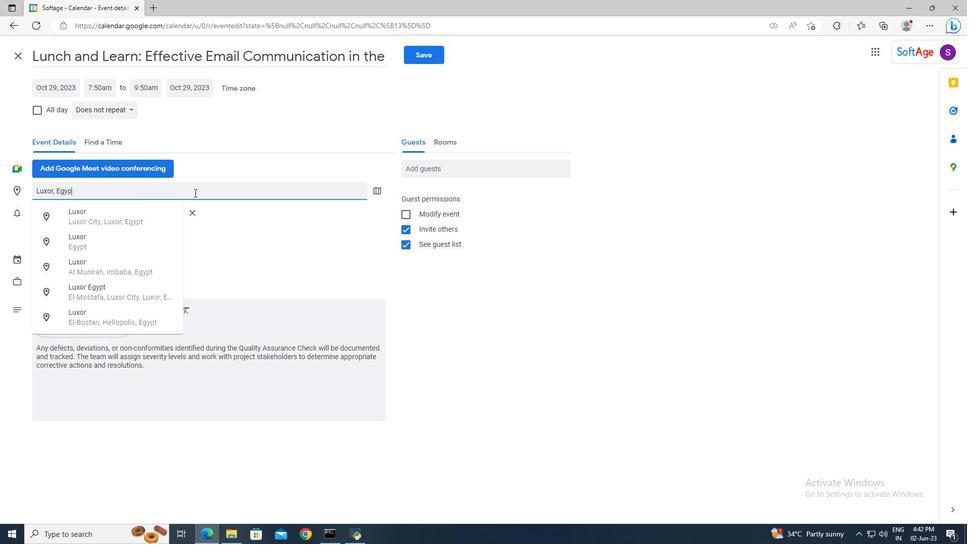 
Action: Mouse moved to (163, 213)
Screenshot: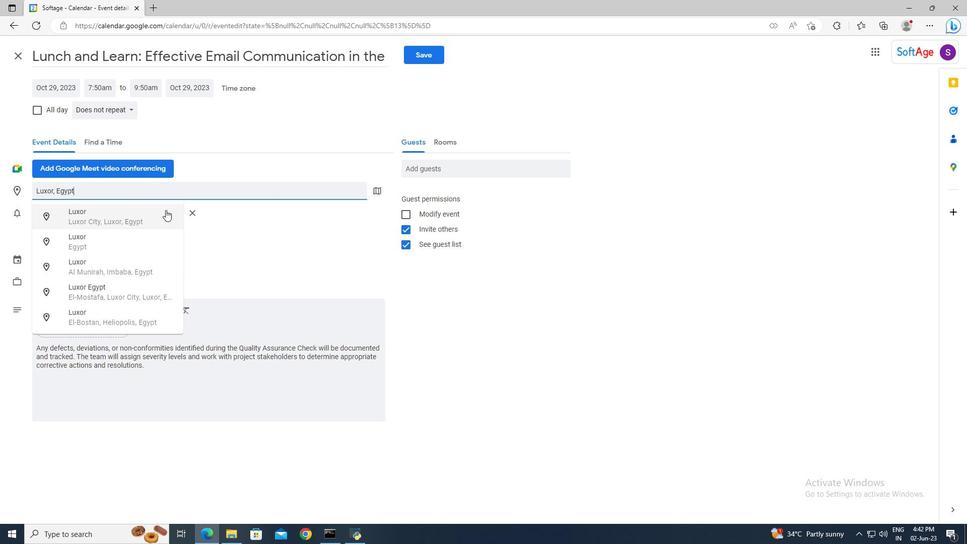 
Action: Mouse pressed left at (163, 213)
Screenshot: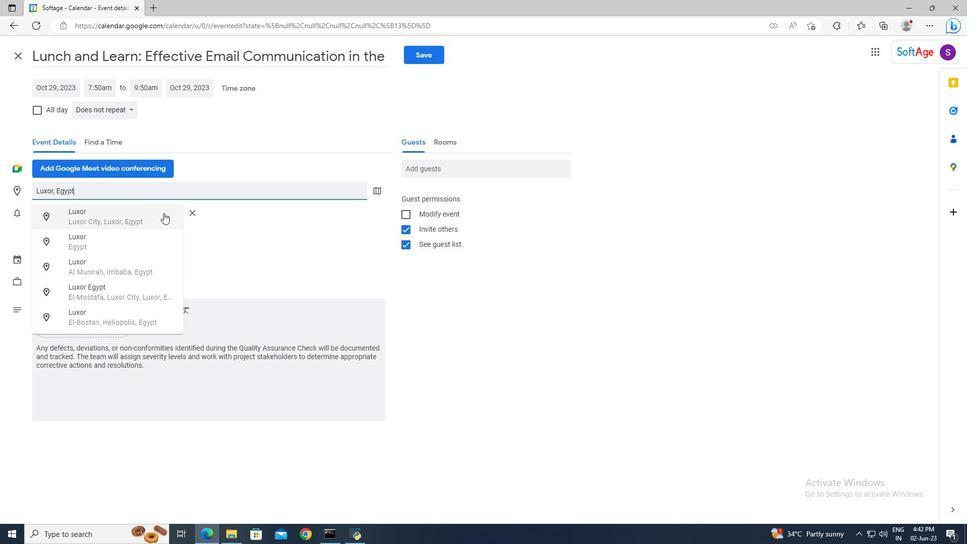 
Action: Mouse moved to (417, 172)
Screenshot: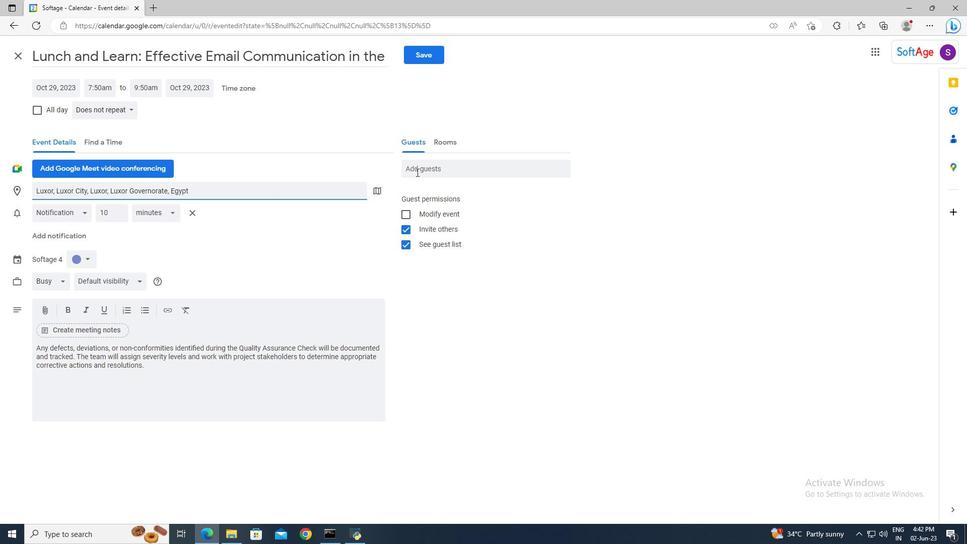 
Action: Mouse pressed left at (417, 172)
Screenshot: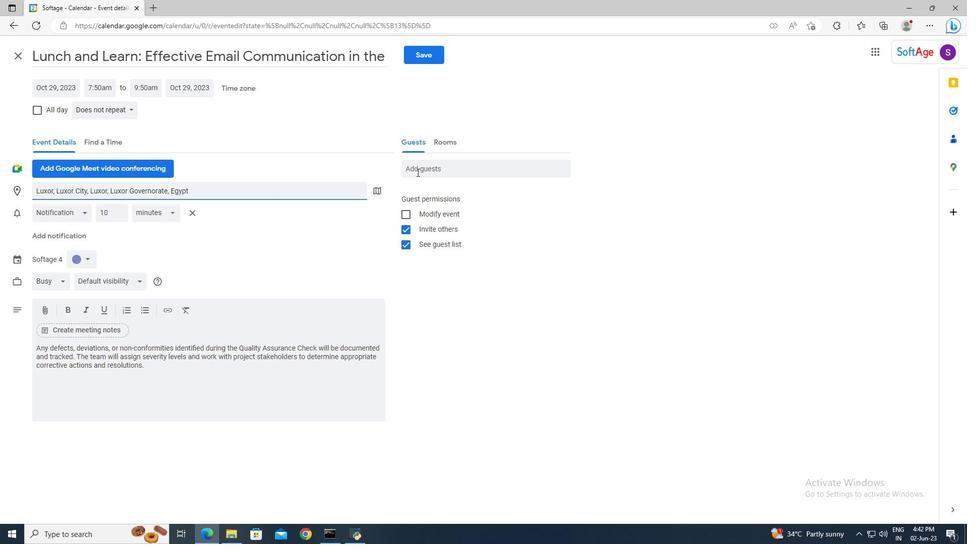 
Action: Key pressed softage.10<Key.shift><Key.shift><Key.shift><Key.shift><Key.shift><Key.shift><Key.shift><Key.shift><Key.shift>@softage.net<Key.enter>softage.1<Key.shift>@softage.net<Key.enter>
Screenshot: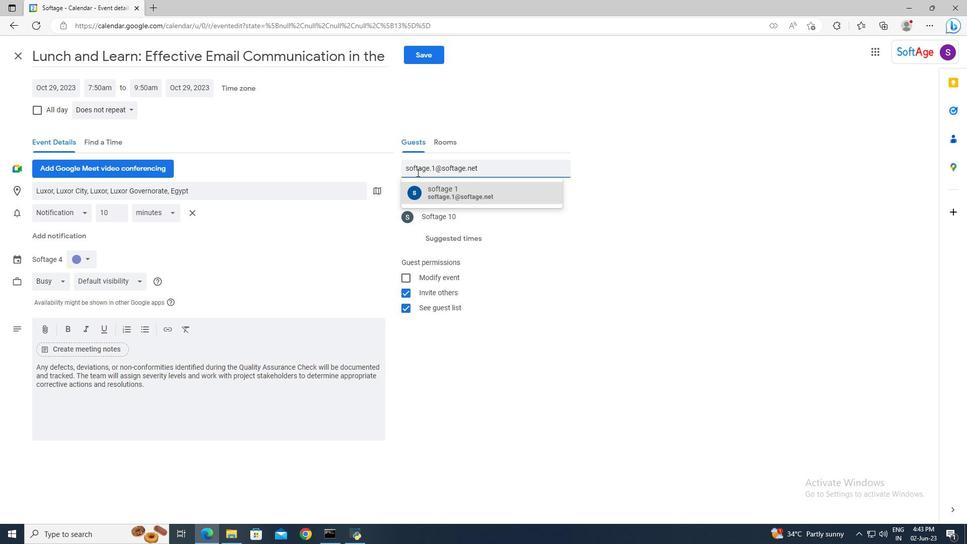 
Action: Mouse moved to (133, 111)
Screenshot: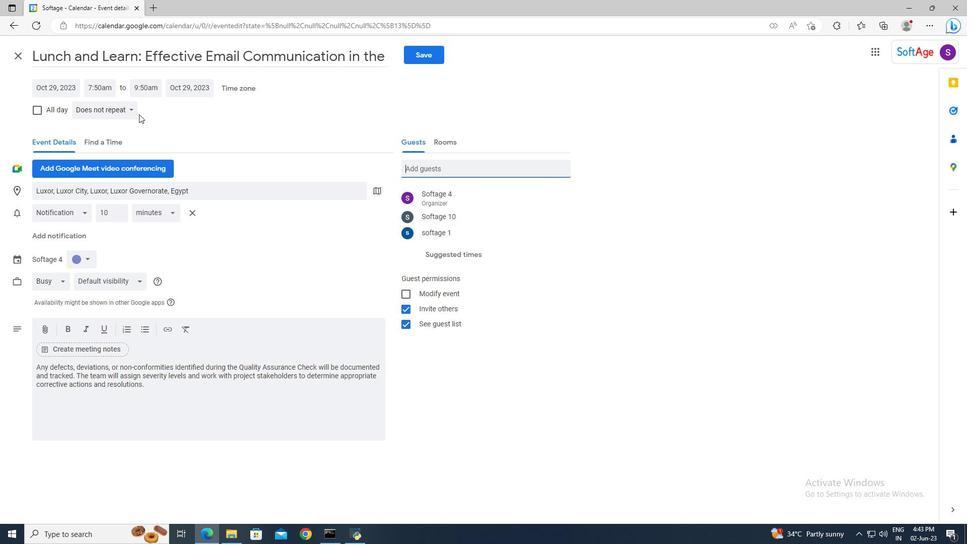 
Action: Mouse pressed left at (133, 111)
Screenshot: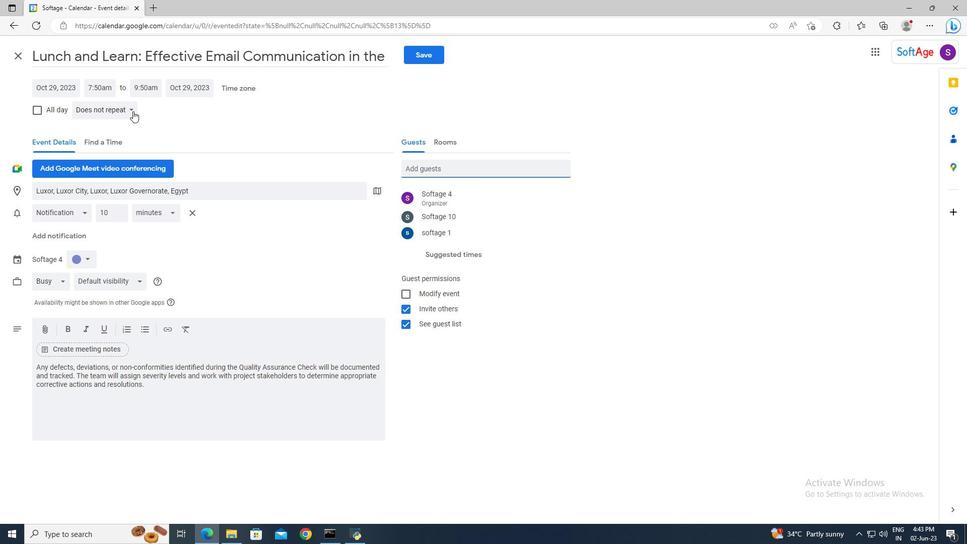 
Action: Mouse moved to (128, 142)
Screenshot: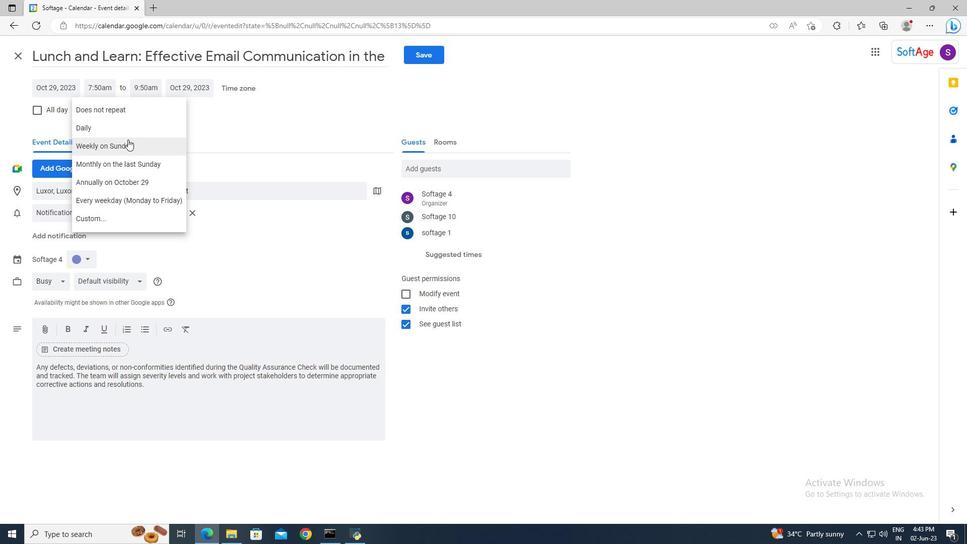 
Action: Mouse pressed left at (128, 142)
Screenshot: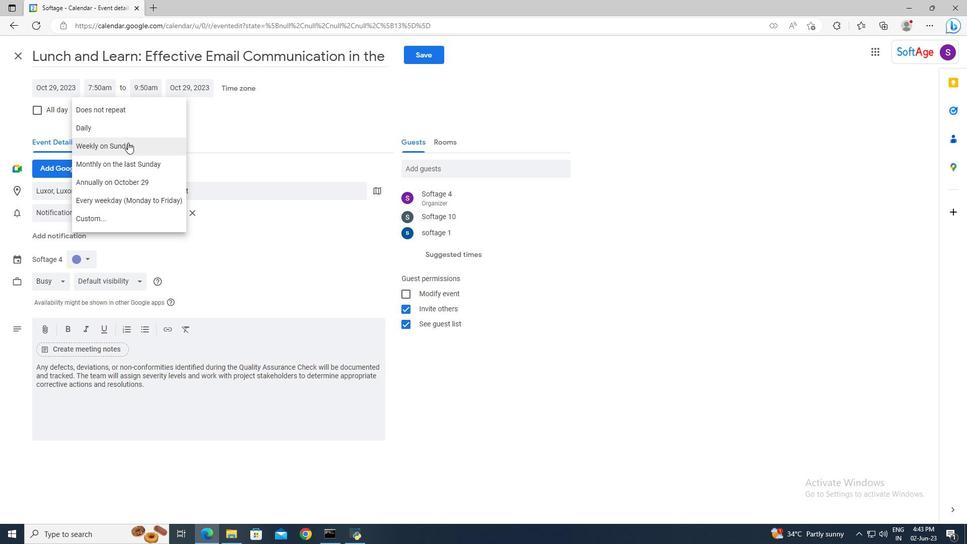 
Action: Mouse moved to (418, 55)
Screenshot: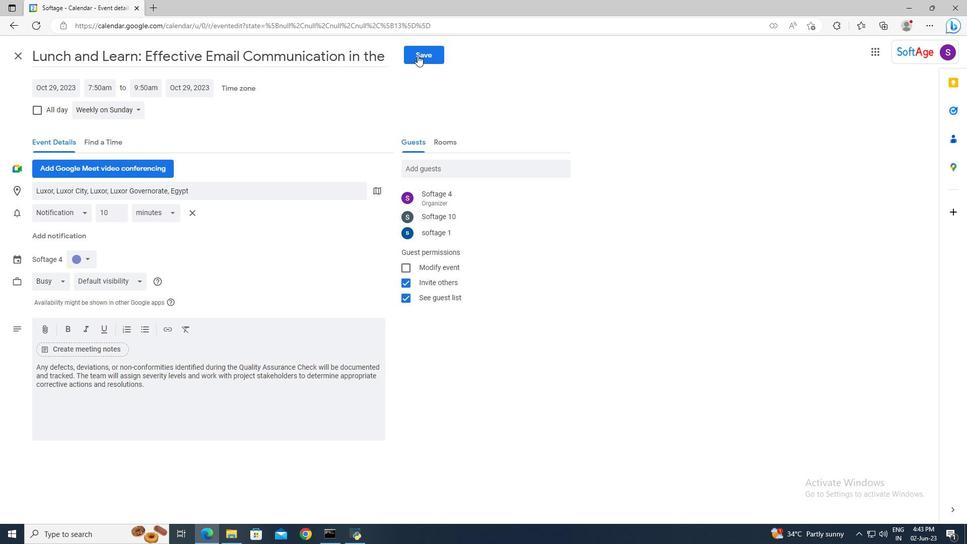 
Action: Mouse pressed left at (418, 55)
Screenshot: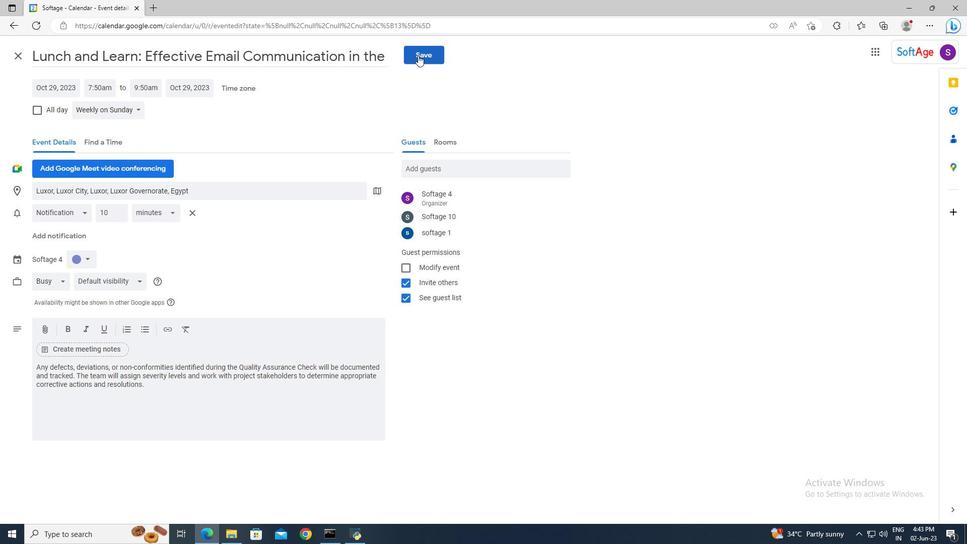 
Action: Mouse moved to (574, 299)
Screenshot: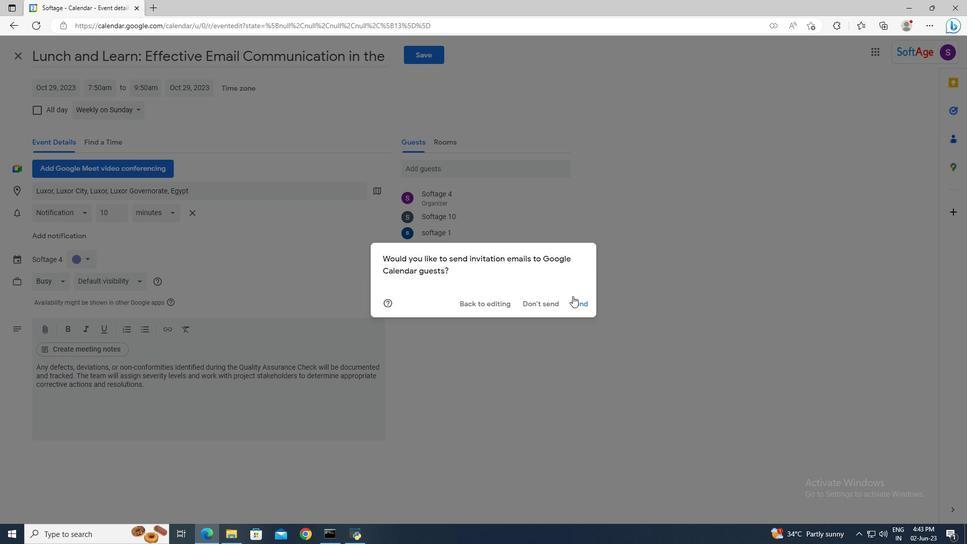 
Action: Mouse pressed left at (574, 299)
Screenshot: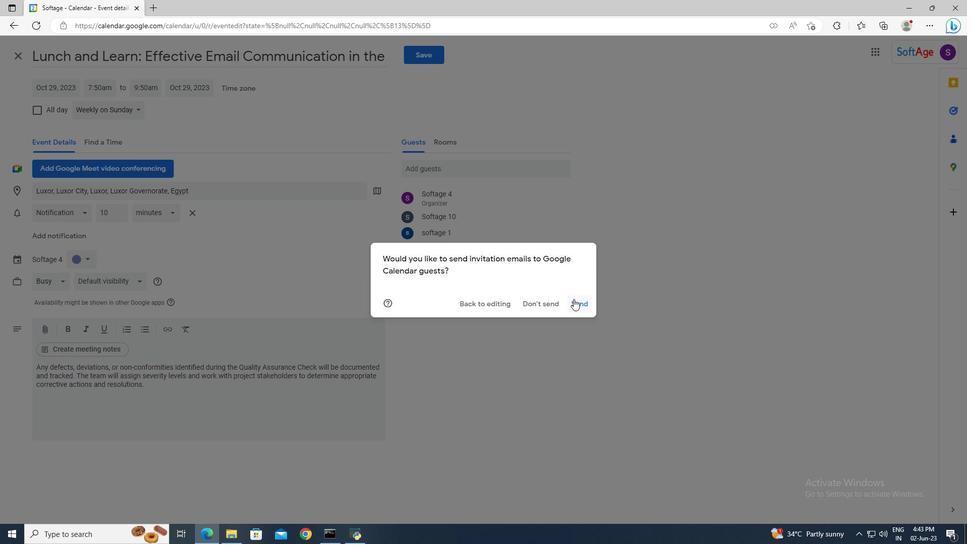 
